 Task: Find connections with filter location Eaubonne with filter topic #Healthwith filter profile language French with filter current company ICE with filter school GLOBAL NATURE CARE GROUP SANGATHAN INSTITUTION, Jabalpur with filter industry Pharmaceutical Manufacturing with filter service category Business Analytics with filter keywords title Casino Host
Action: Mouse moved to (480, 84)
Screenshot: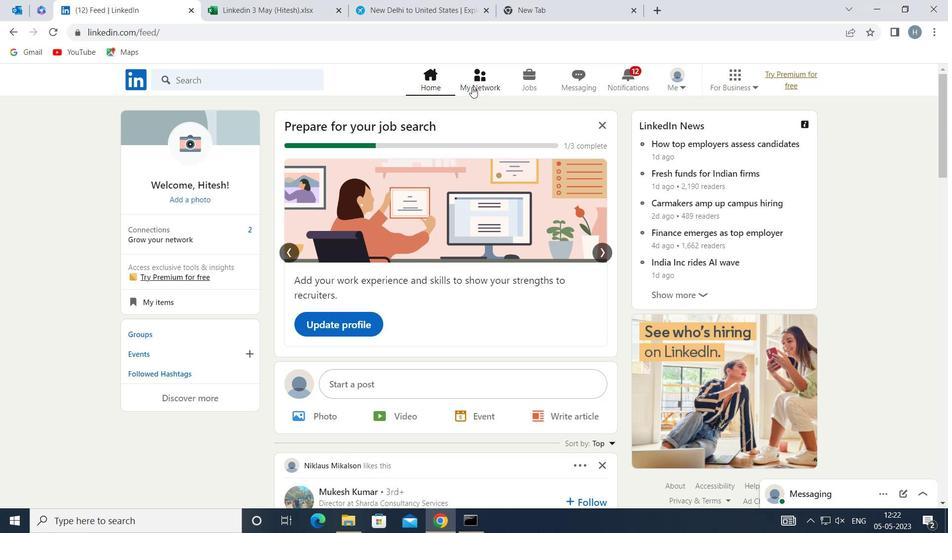 
Action: Mouse pressed left at (480, 84)
Screenshot: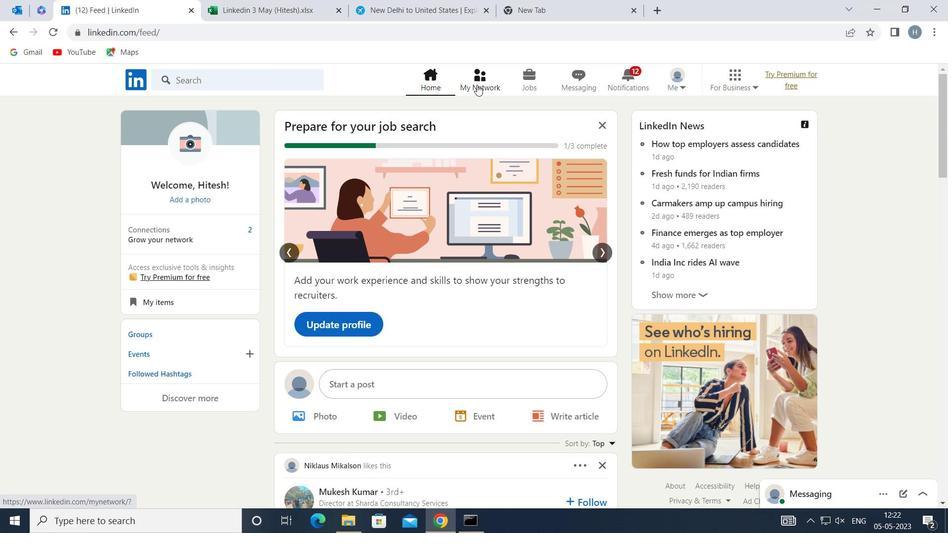 
Action: Mouse moved to (281, 149)
Screenshot: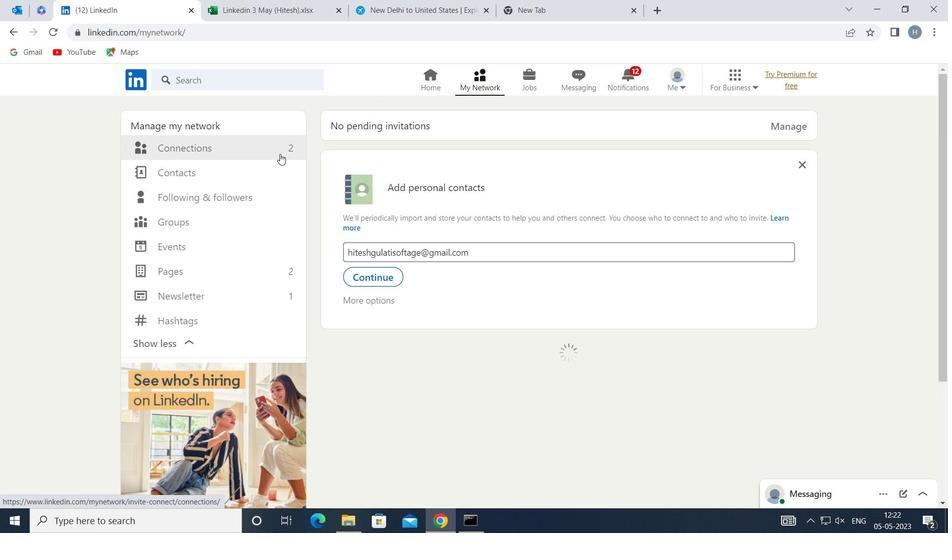 
Action: Mouse pressed left at (281, 149)
Screenshot: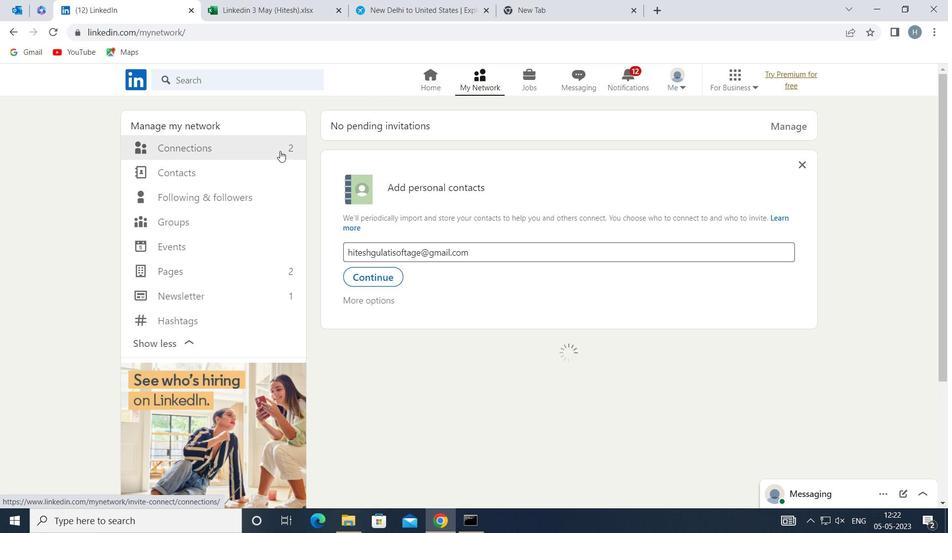 
Action: Mouse moved to (548, 148)
Screenshot: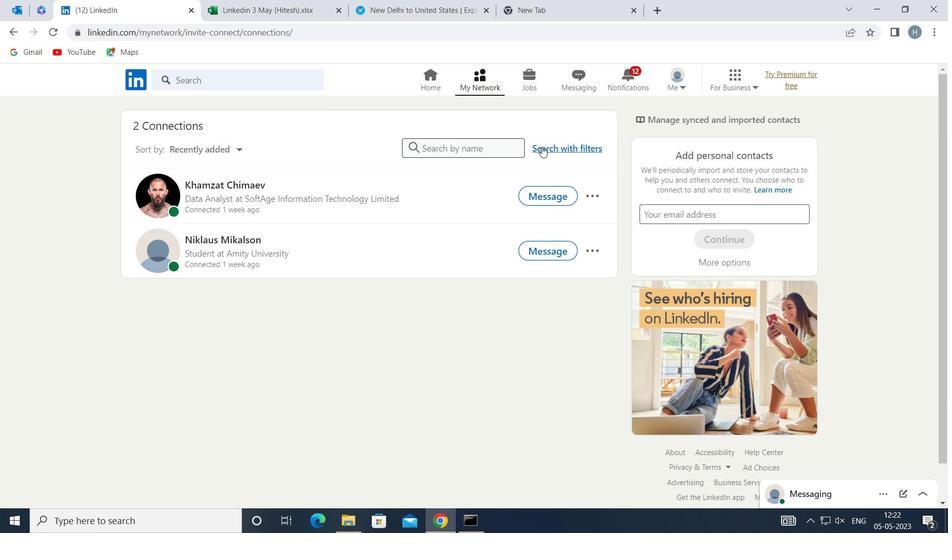 
Action: Mouse pressed left at (548, 148)
Screenshot: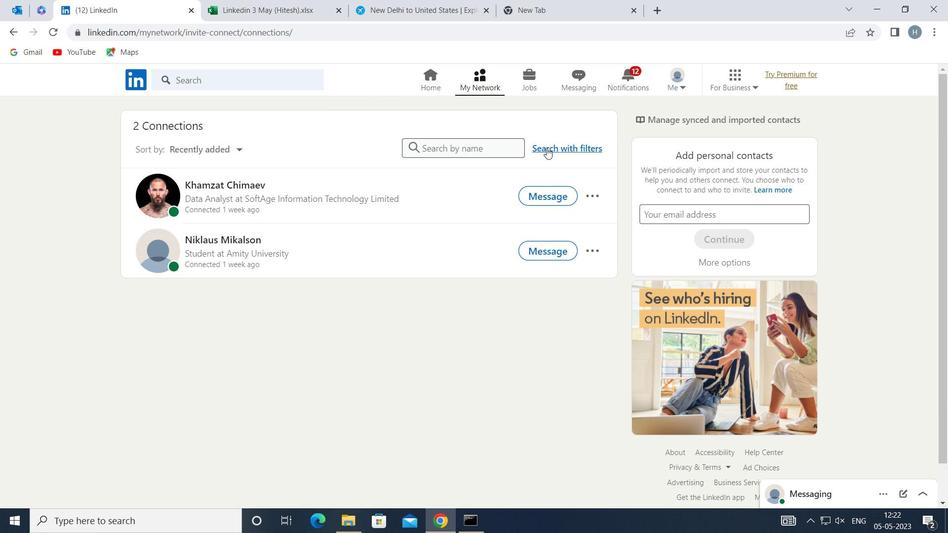 
Action: Mouse moved to (519, 112)
Screenshot: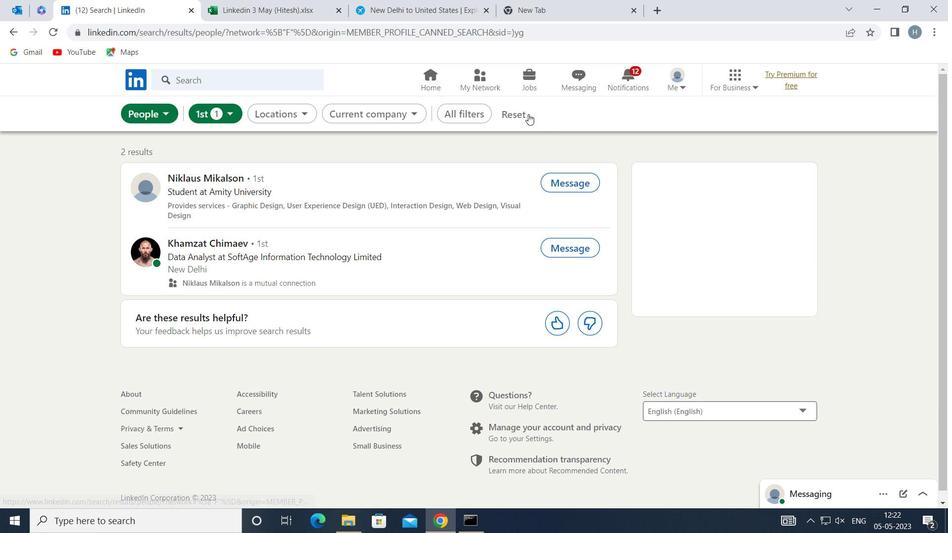 
Action: Mouse pressed left at (519, 112)
Screenshot: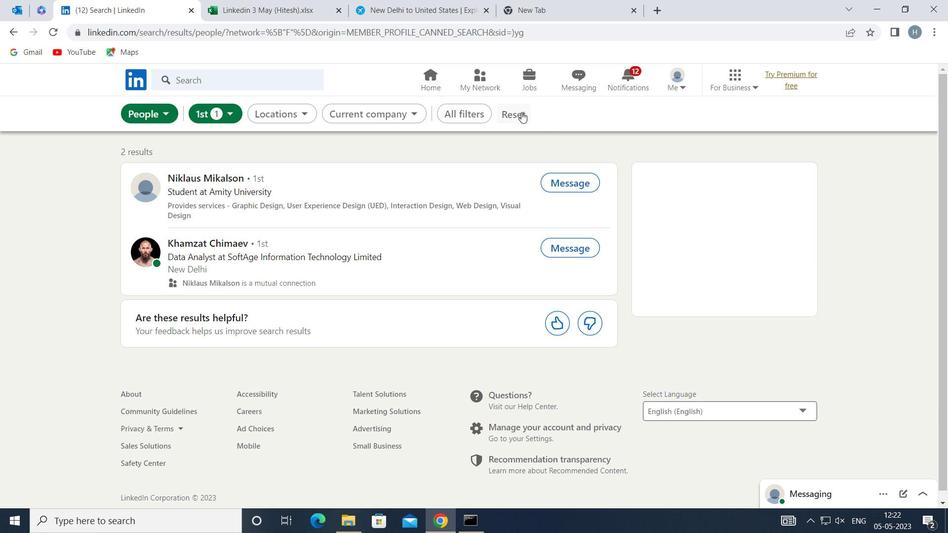 
Action: Mouse moved to (502, 115)
Screenshot: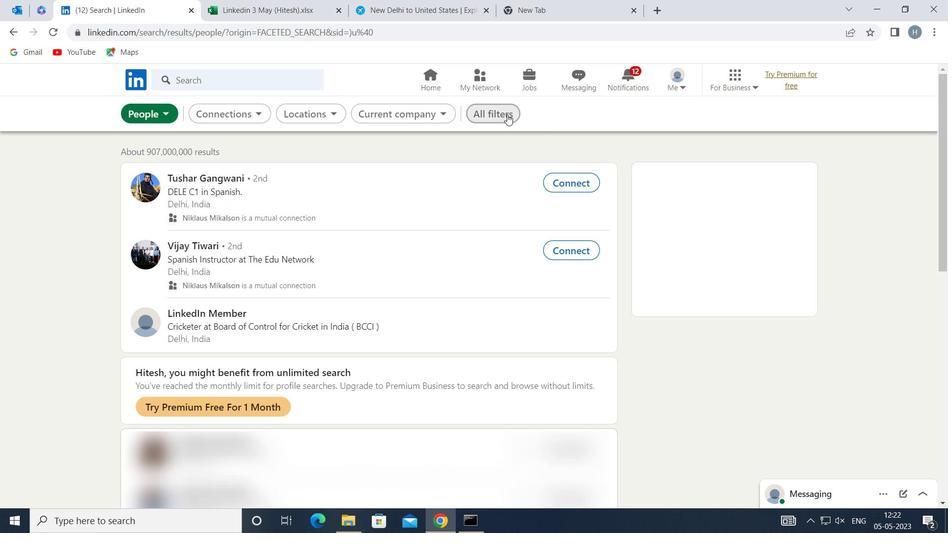 
Action: Mouse pressed left at (502, 115)
Screenshot: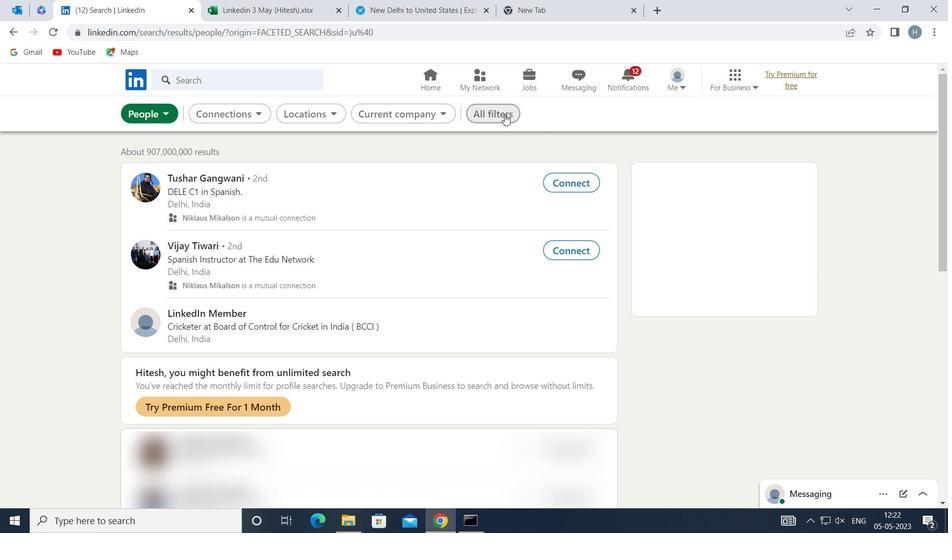 
Action: Mouse moved to (778, 239)
Screenshot: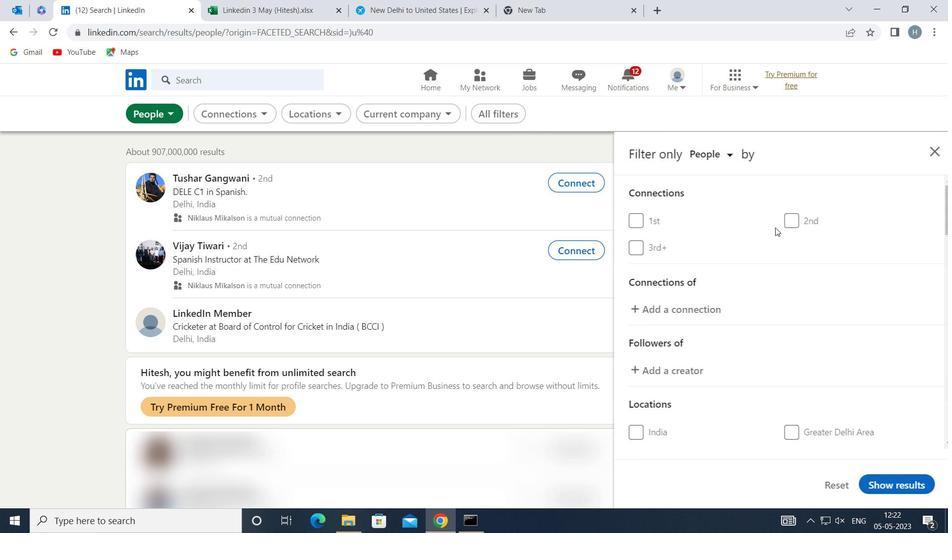 
Action: Mouse scrolled (778, 239) with delta (0, 0)
Screenshot: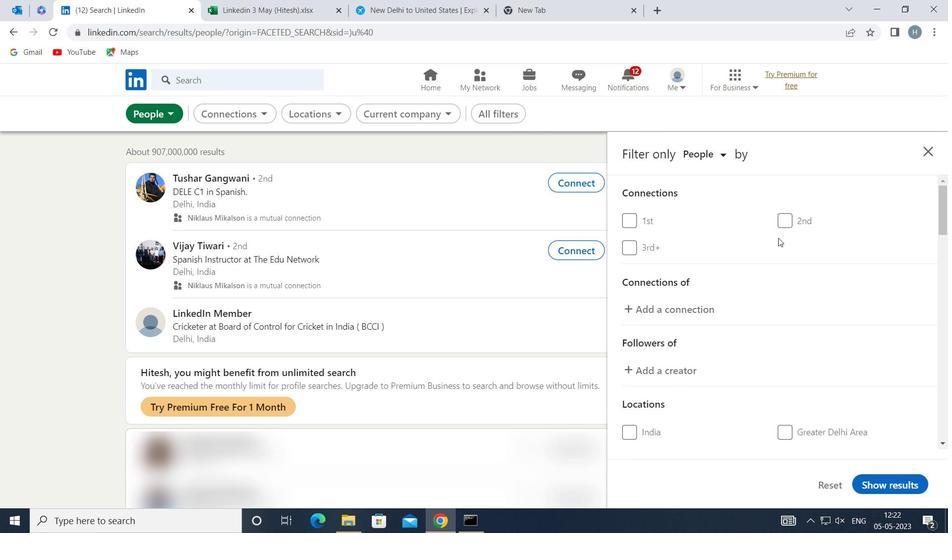 
Action: Mouse moved to (778, 240)
Screenshot: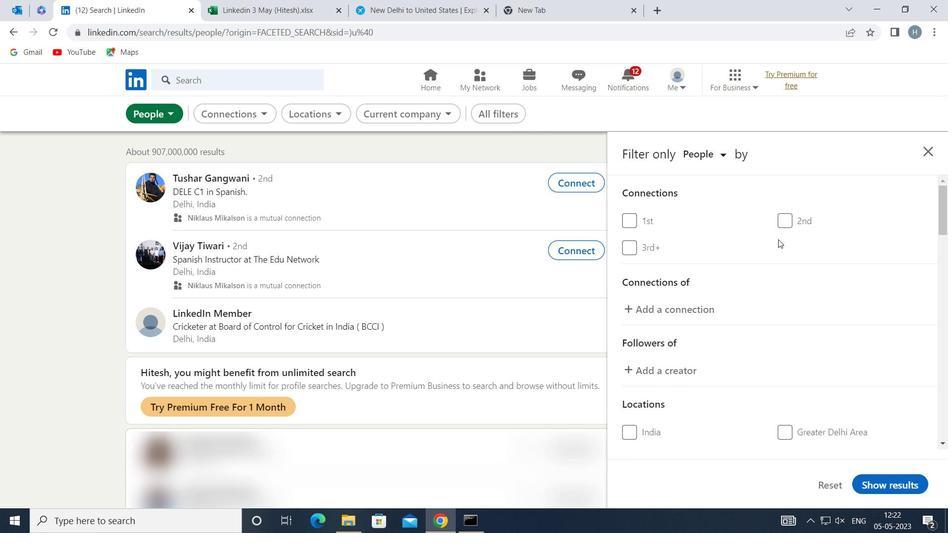 
Action: Mouse scrolled (778, 239) with delta (0, 0)
Screenshot: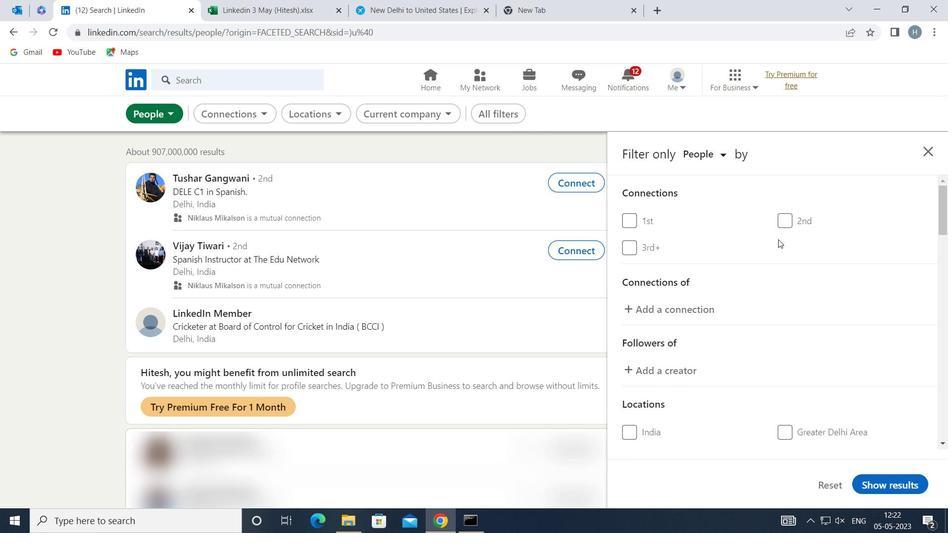 
Action: Mouse moved to (778, 244)
Screenshot: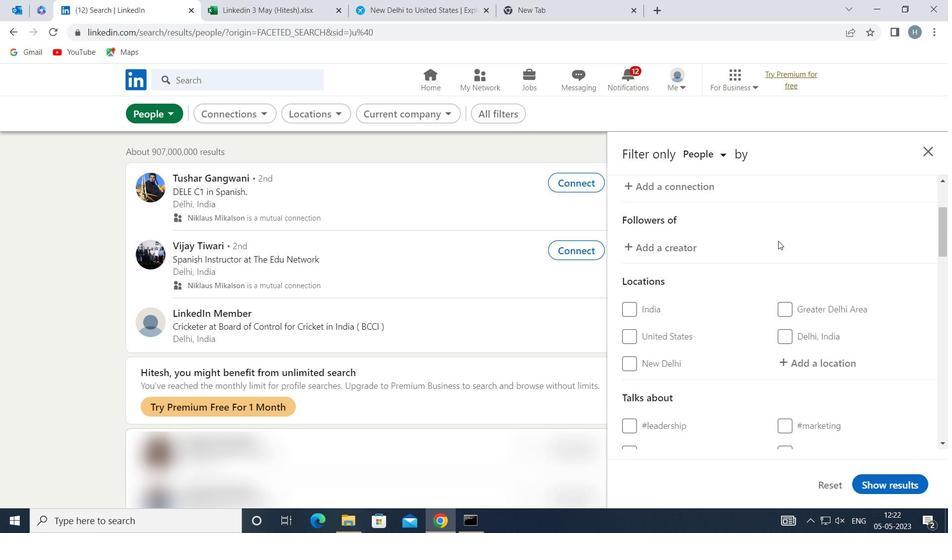 
Action: Mouse scrolled (778, 244) with delta (0, 0)
Screenshot: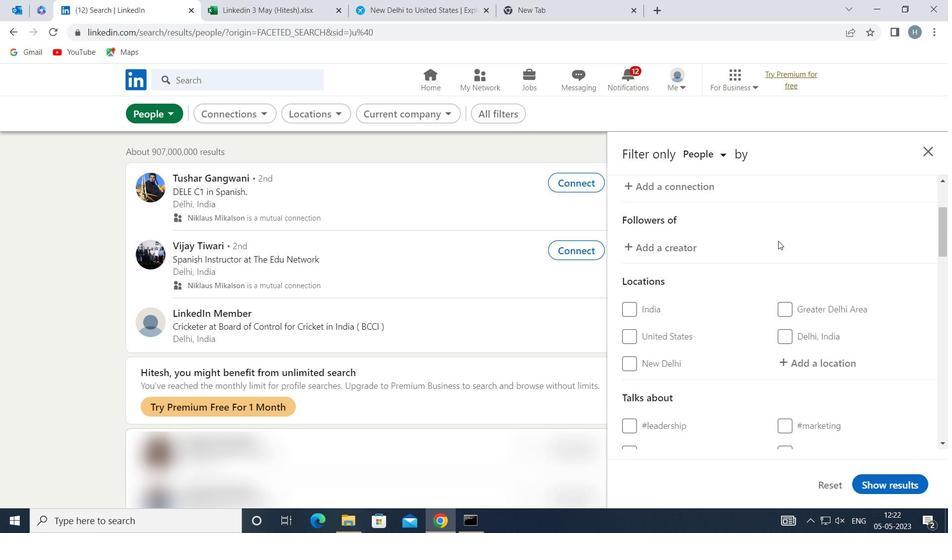 
Action: Mouse moved to (817, 294)
Screenshot: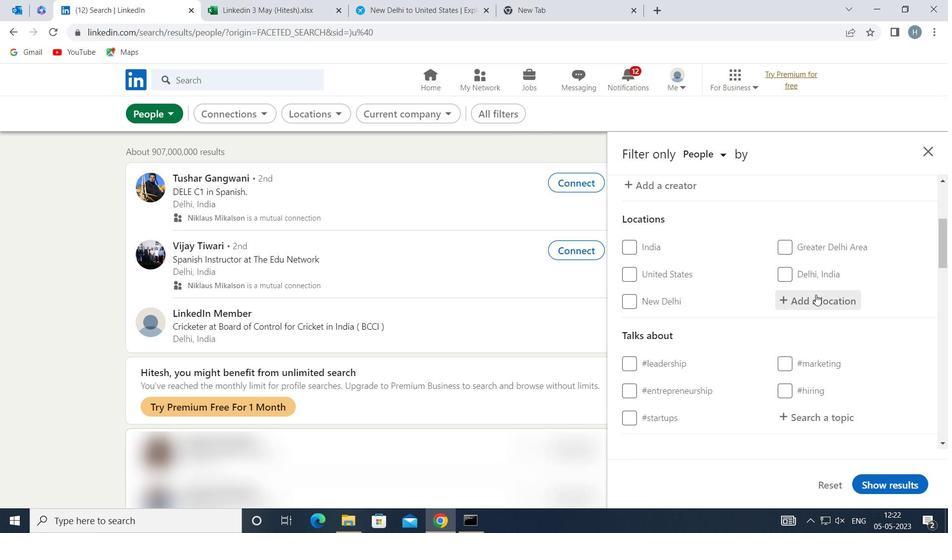 
Action: Mouse pressed left at (817, 294)
Screenshot: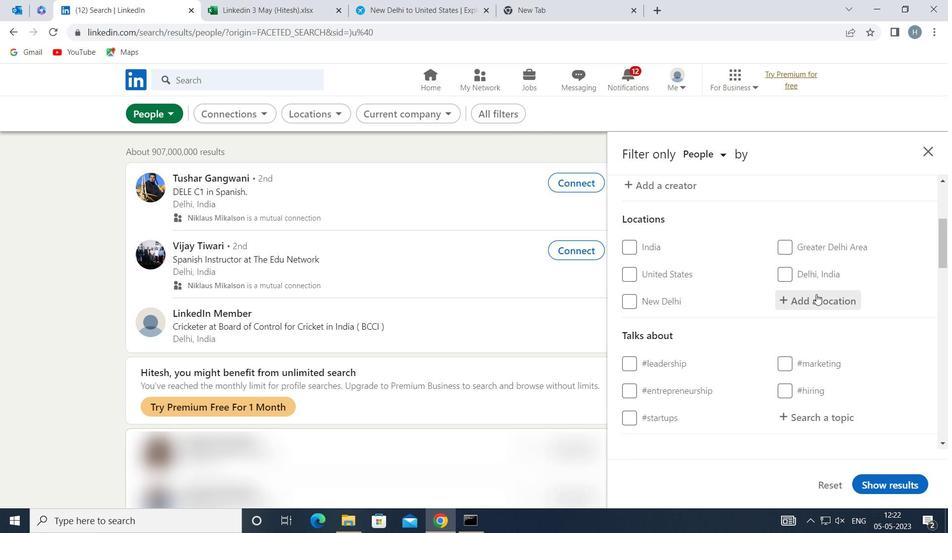 
Action: Key pressed <Key.shift>EAUBONNE
Screenshot: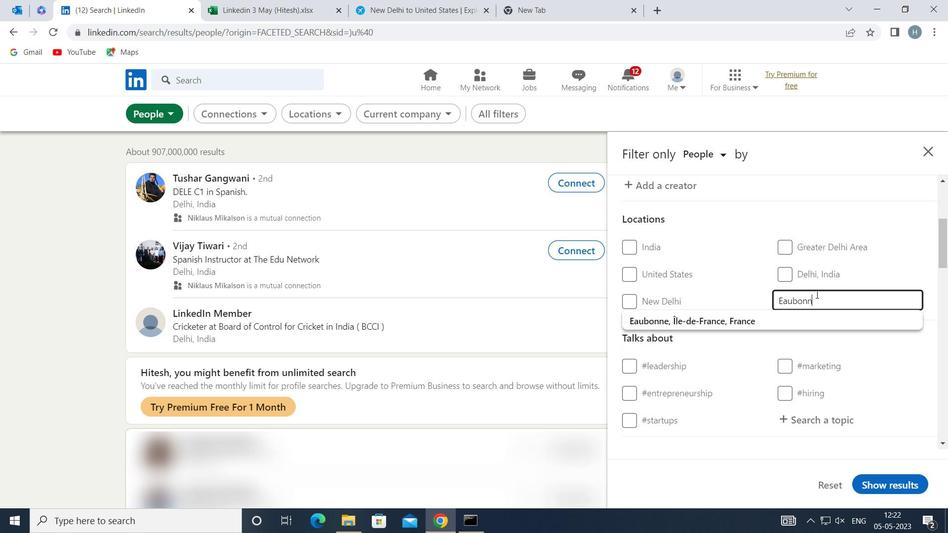 
Action: Mouse moved to (814, 312)
Screenshot: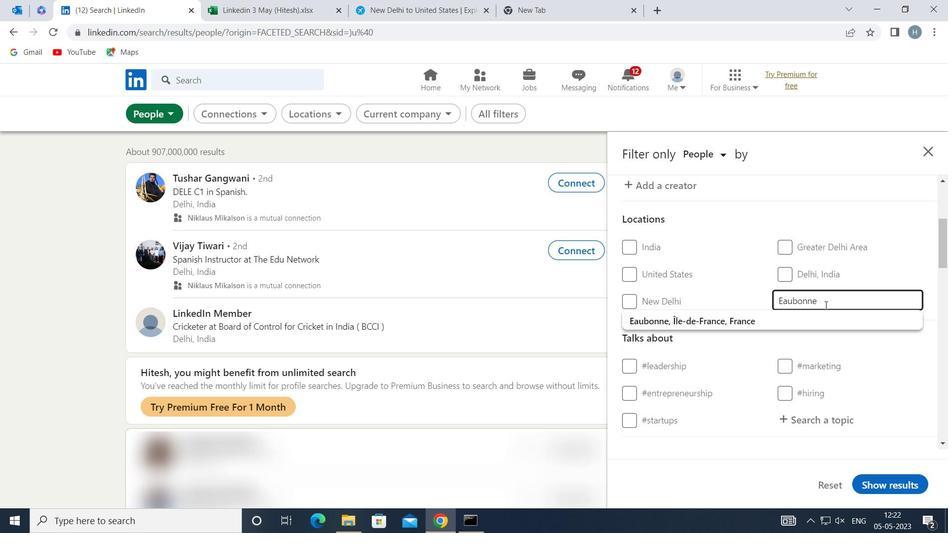
Action: Mouse pressed left at (814, 312)
Screenshot: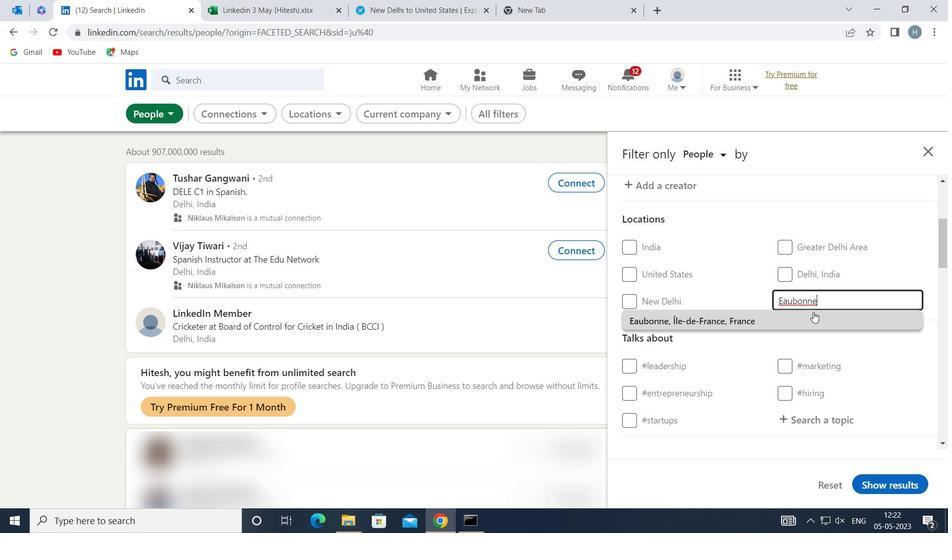 
Action: Mouse moved to (803, 307)
Screenshot: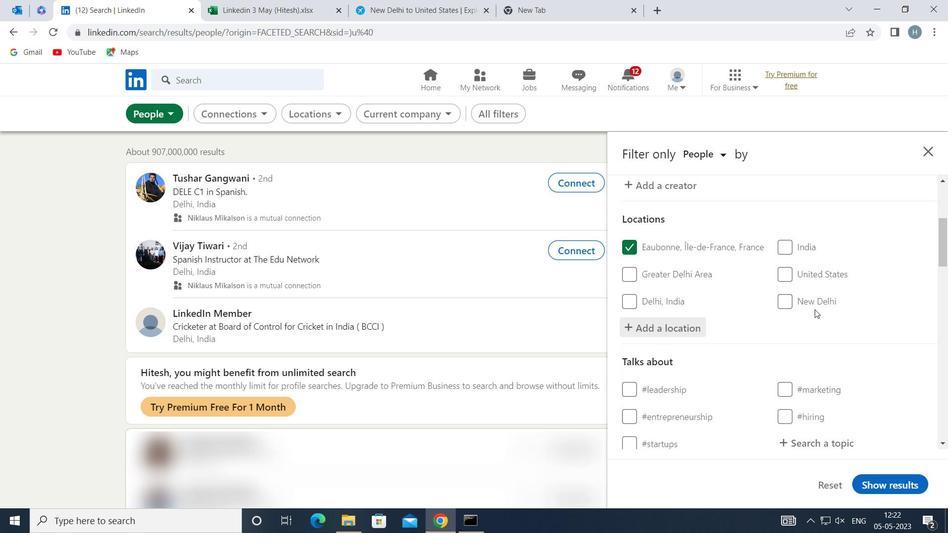 
Action: Mouse scrolled (803, 307) with delta (0, 0)
Screenshot: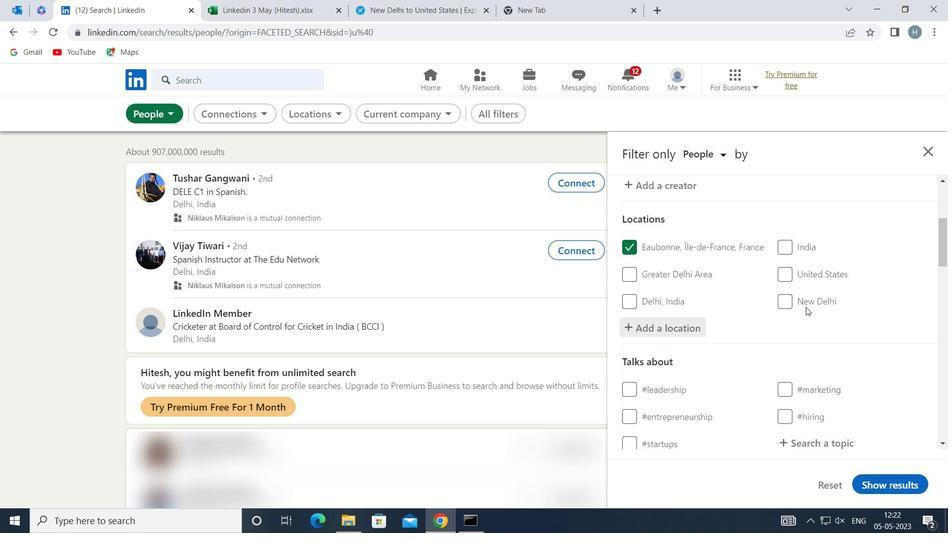 
Action: Mouse moved to (803, 308)
Screenshot: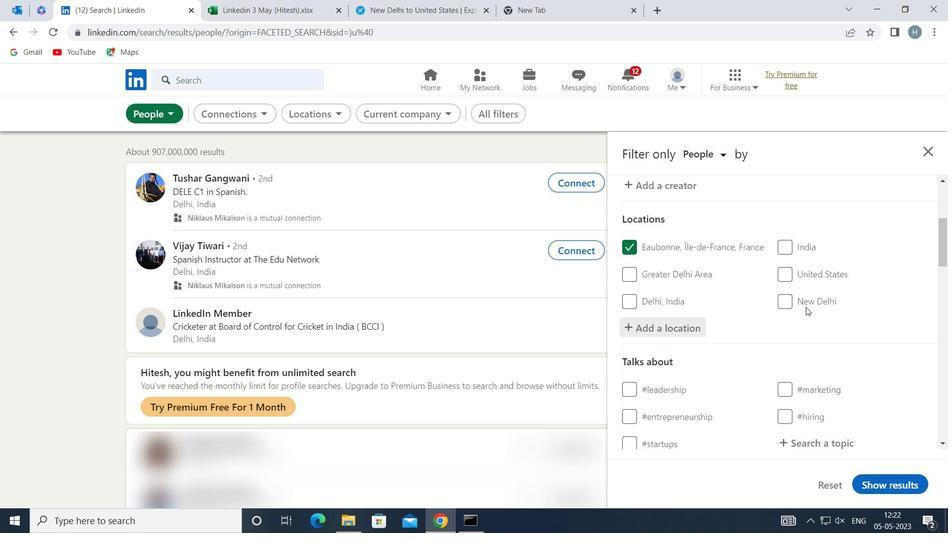 
Action: Mouse scrolled (803, 307) with delta (0, 0)
Screenshot: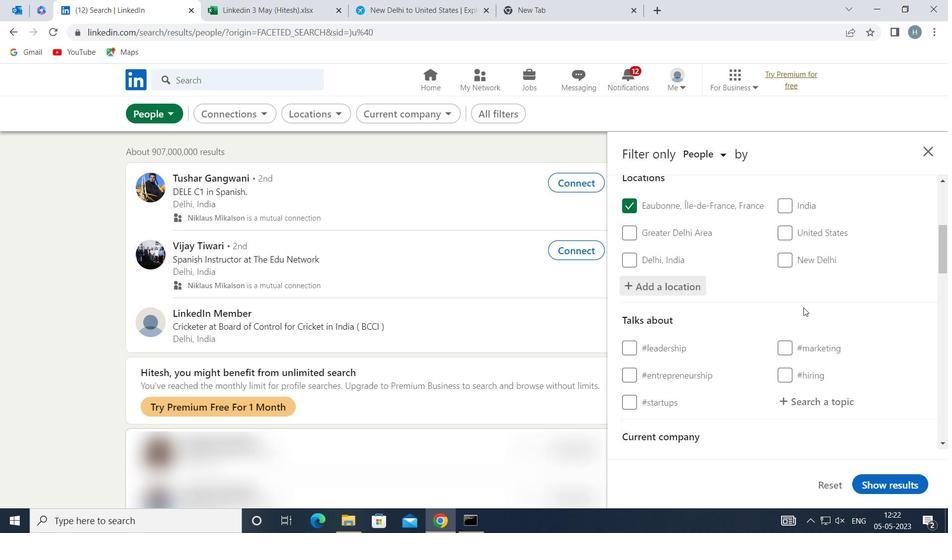 
Action: Mouse moved to (812, 320)
Screenshot: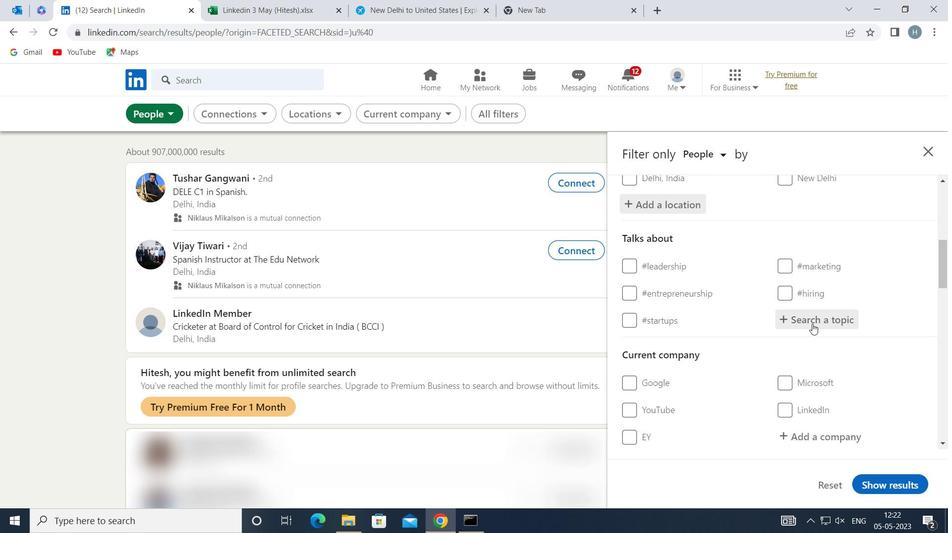 
Action: Mouse pressed left at (812, 320)
Screenshot: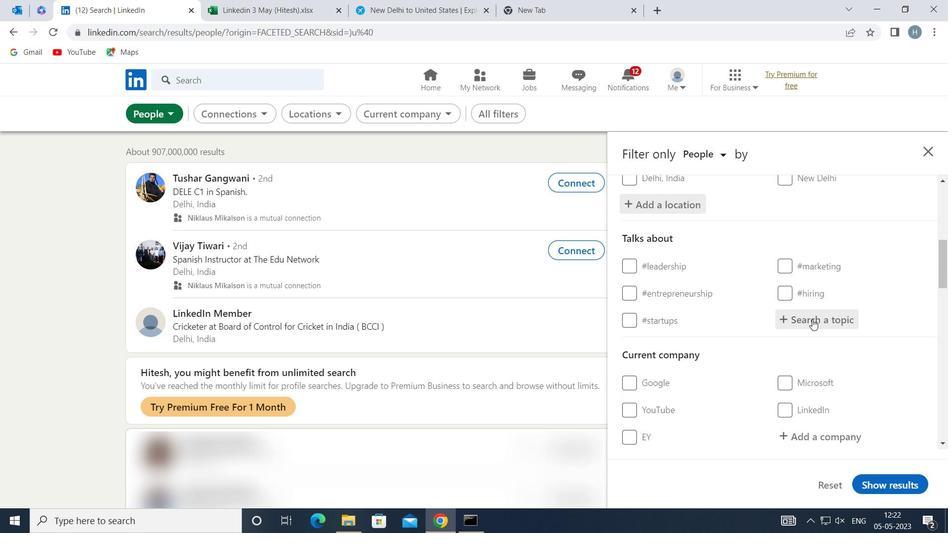 
Action: Mouse moved to (811, 317)
Screenshot: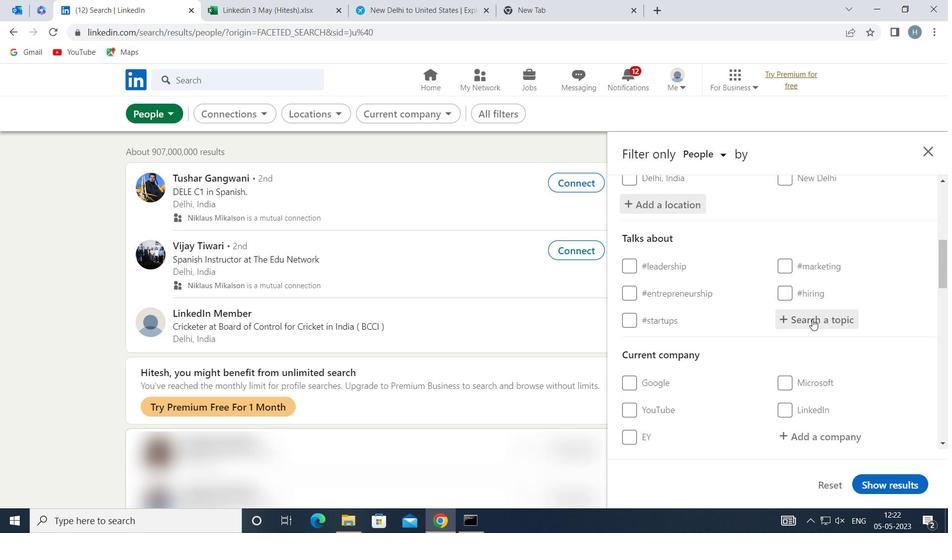
Action: Key pressed <Key.shift>HEALTH
Screenshot: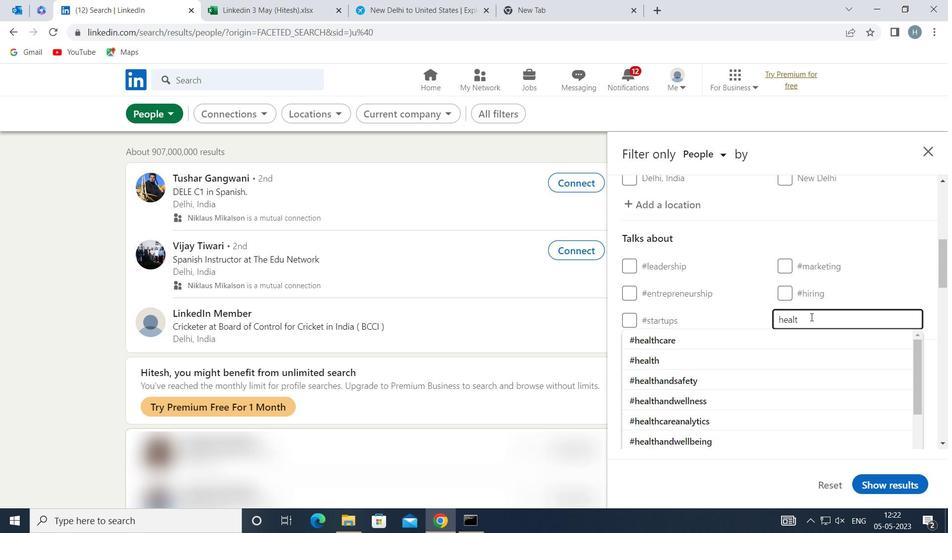 
Action: Mouse moved to (770, 355)
Screenshot: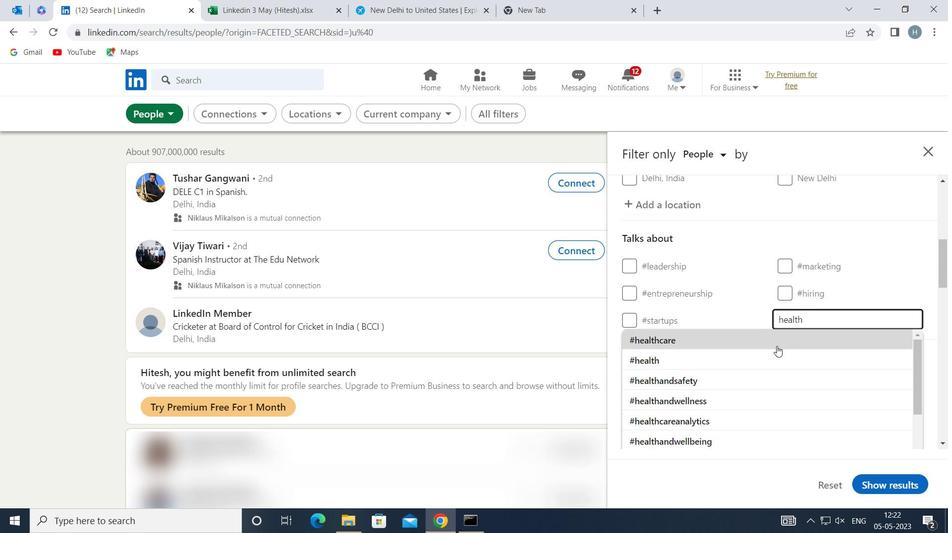 
Action: Mouse pressed left at (770, 355)
Screenshot: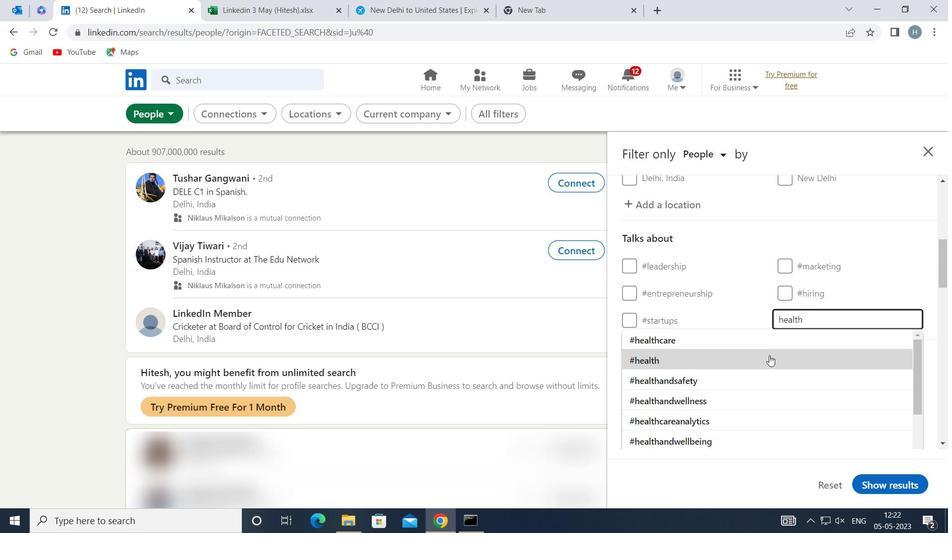 
Action: Mouse moved to (755, 311)
Screenshot: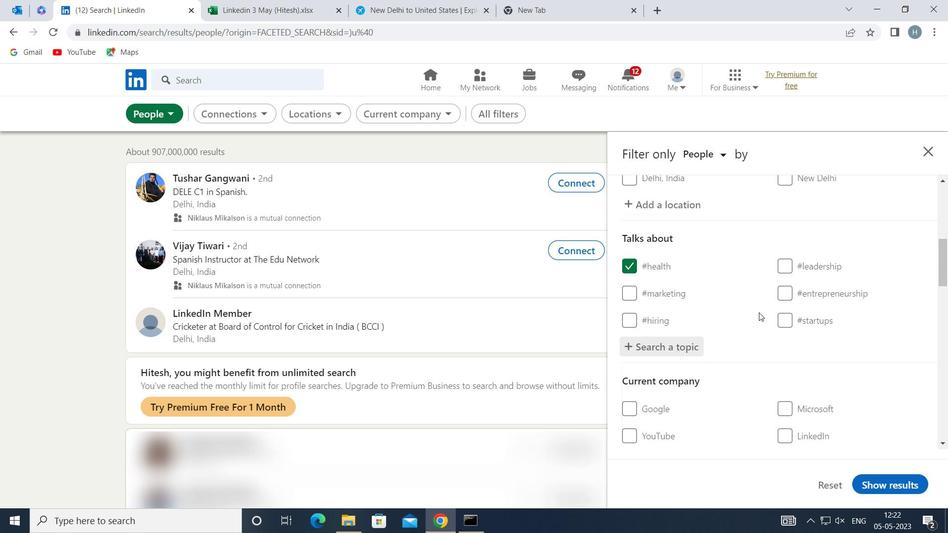 
Action: Mouse scrolled (755, 311) with delta (0, 0)
Screenshot: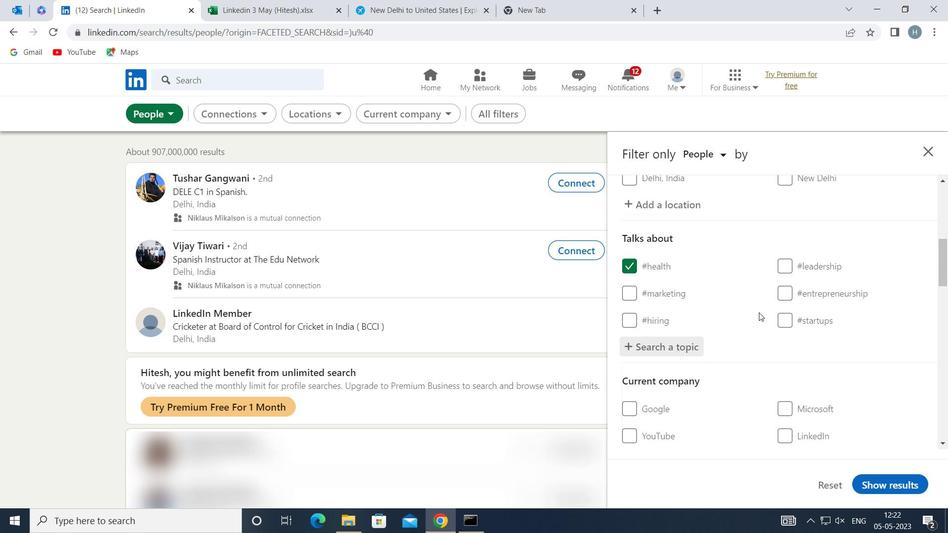 
Action: Mouse moved to (747, 306)
Screenshot: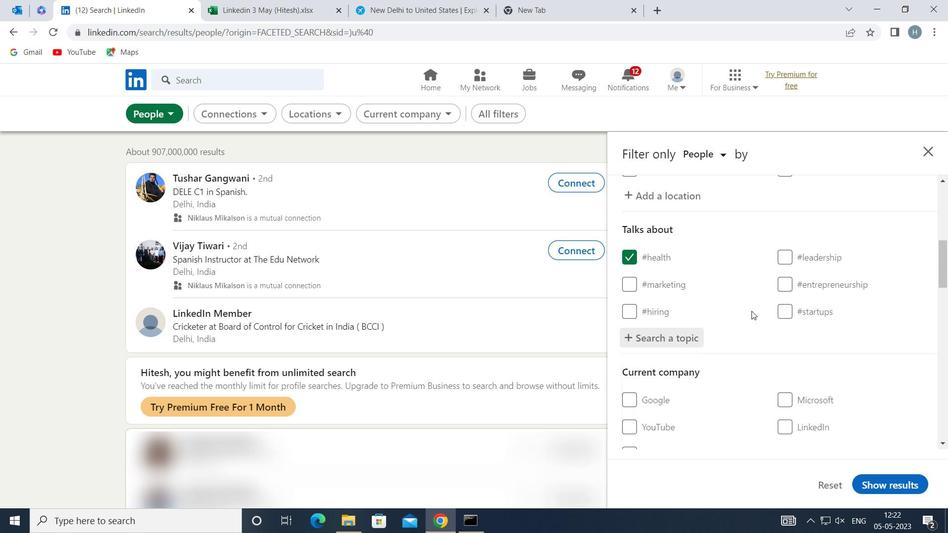 
Action: Mouse scrolled (747, 305) with delta (0, 0)
Screenshot: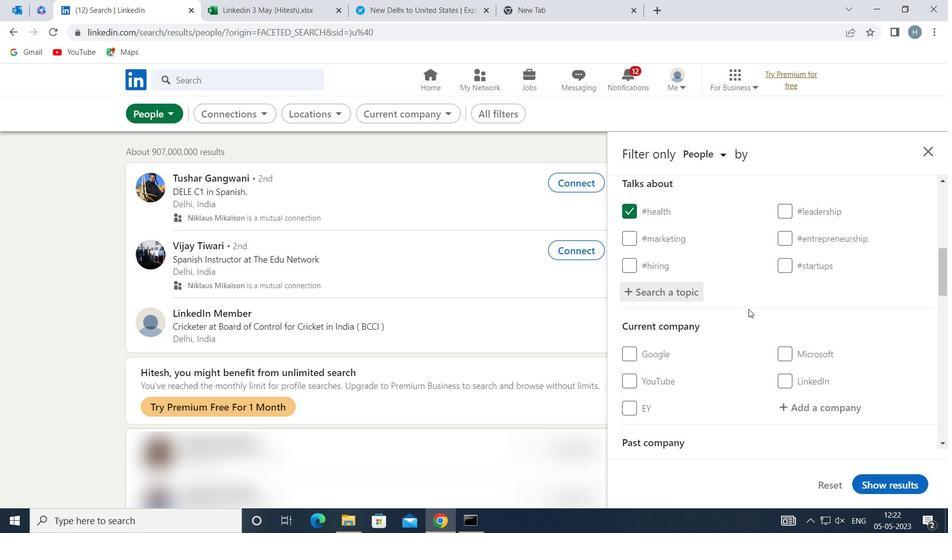 
Action: Mouse moved to (747, 304)
Screenshot: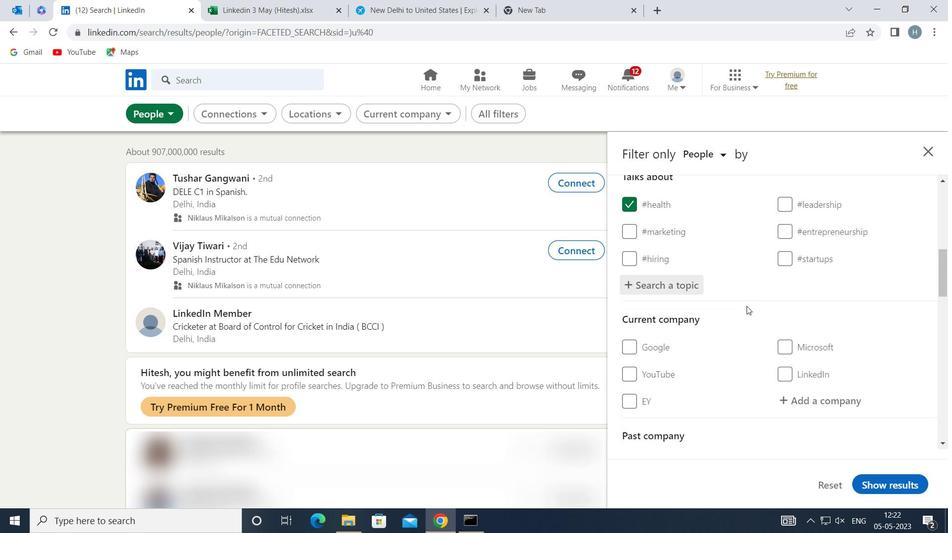 
Action: Mouse scrolled (747, 304) with delta (0, 0)
Screenshot: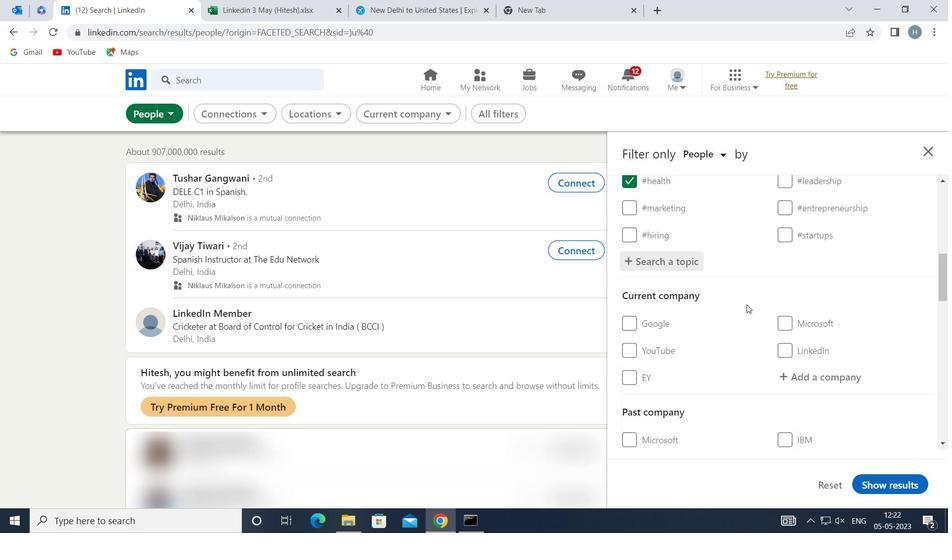 
Action: Mouse scrolled (747, 304) with delta (0, 0)
Screenshot: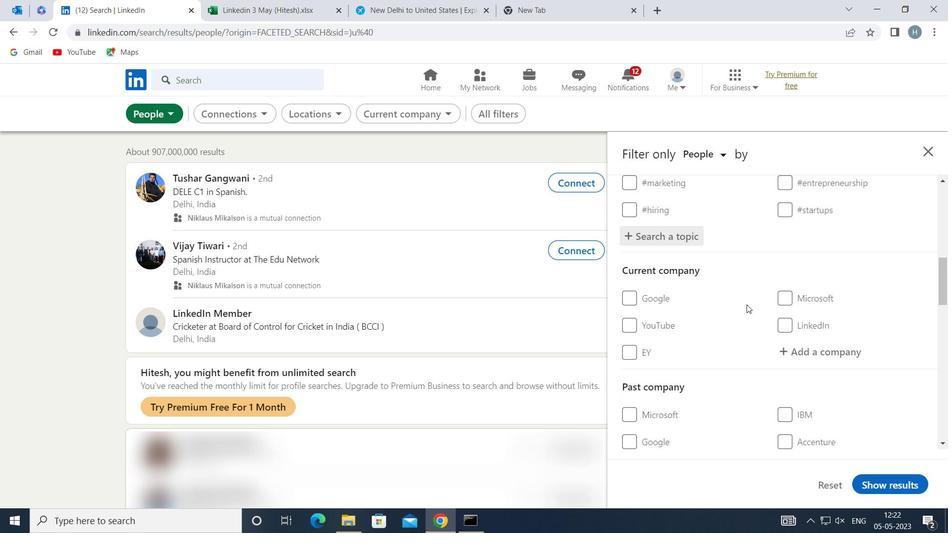 
Action: Mouse scrolled (747, 304) with delta (0, 0)
Screenshot: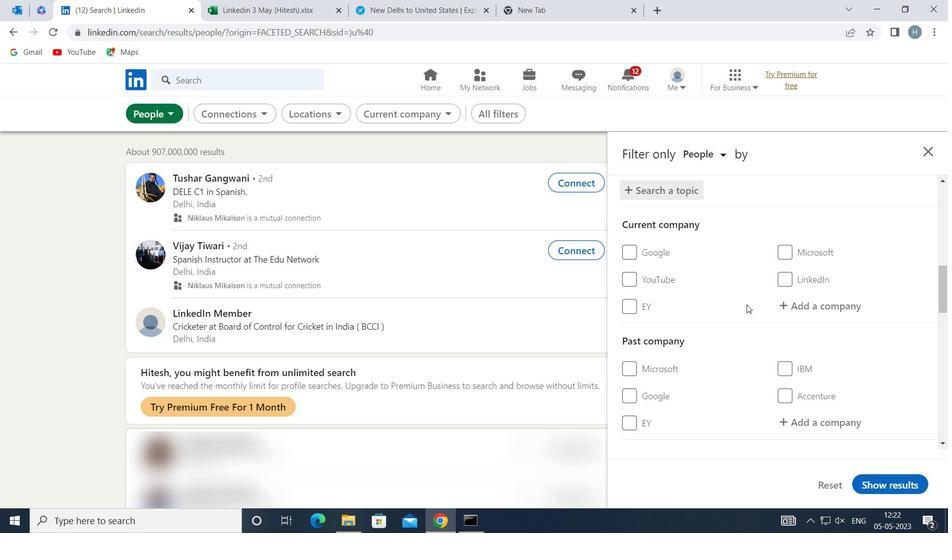 
Action: Mouse scrolled (747, 304) with delta (0, 0)
Screenshot: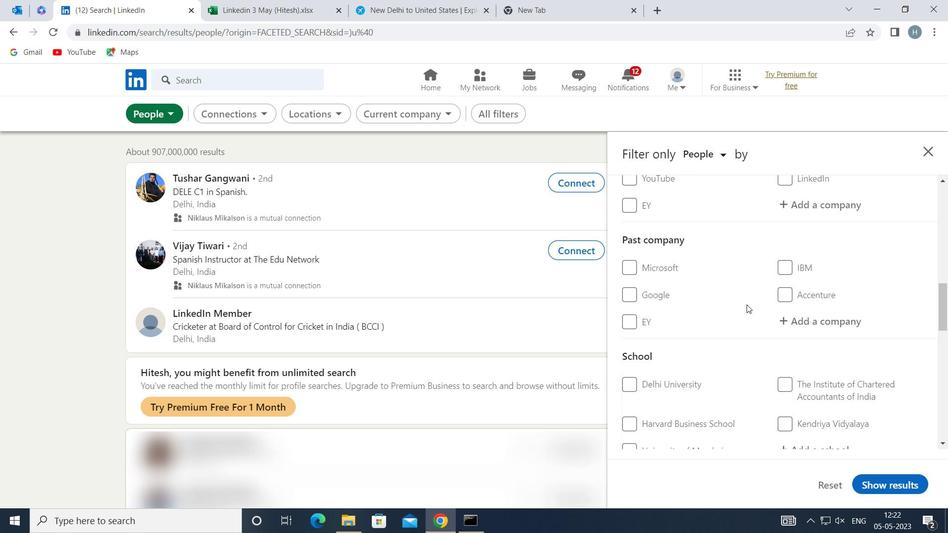 
Action: Mouse scrolled (747, 304) with delta (0, 0)
Screenshot: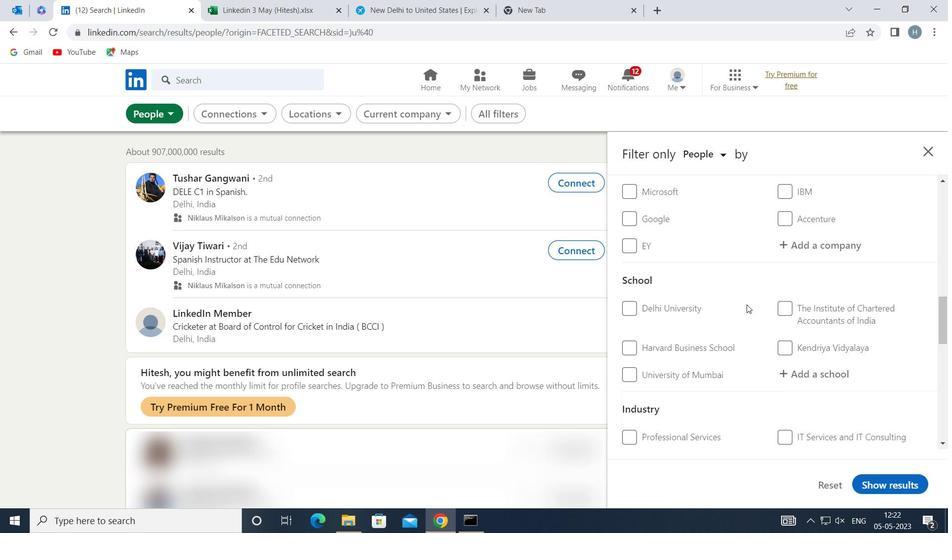 
Action: Mouse scrolled (747, 304) with delta (0, 0)
Screenshot: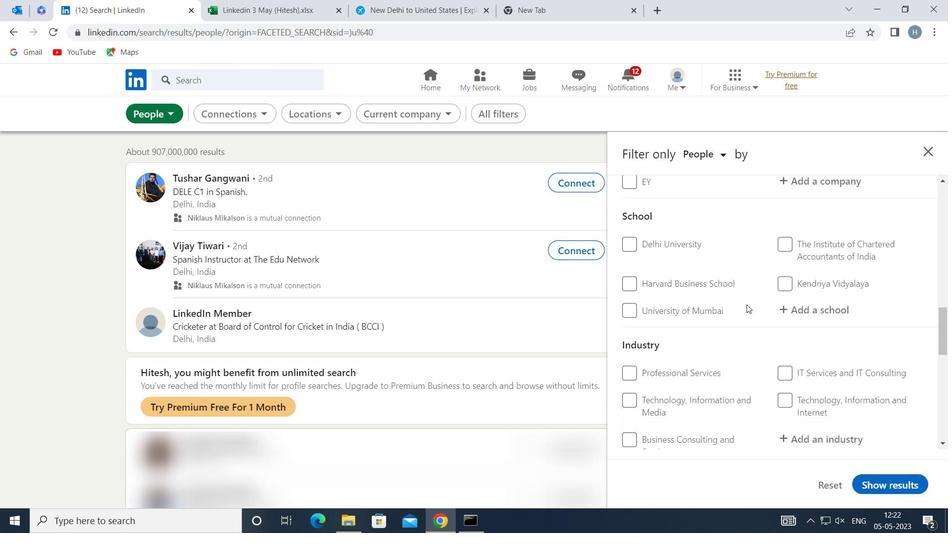 
Action: Mouse moved to (758, 306)
Screenshot: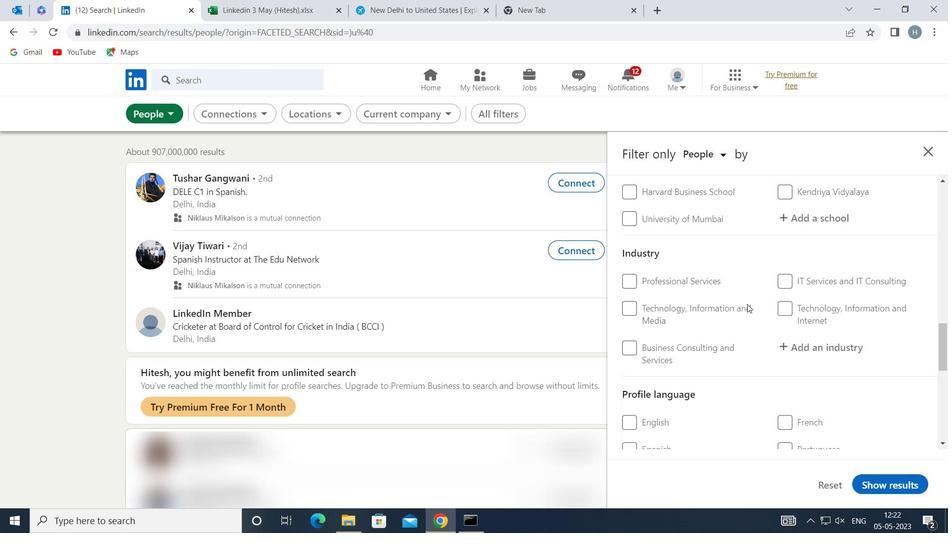 
Action: Mouse scrolled (758, 305) with delta (0, 0)
Screenshot: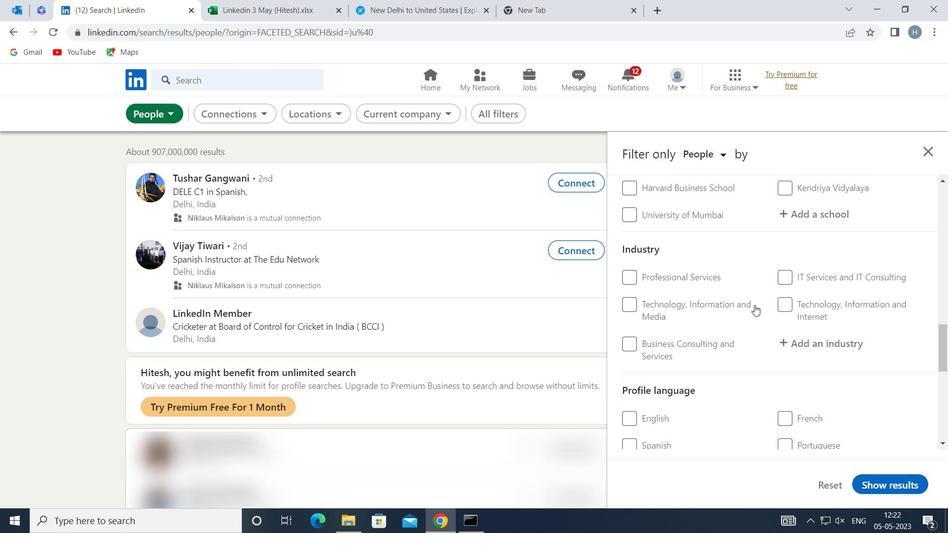 
Action: Mouse moved to (788, 361)
Screenshot: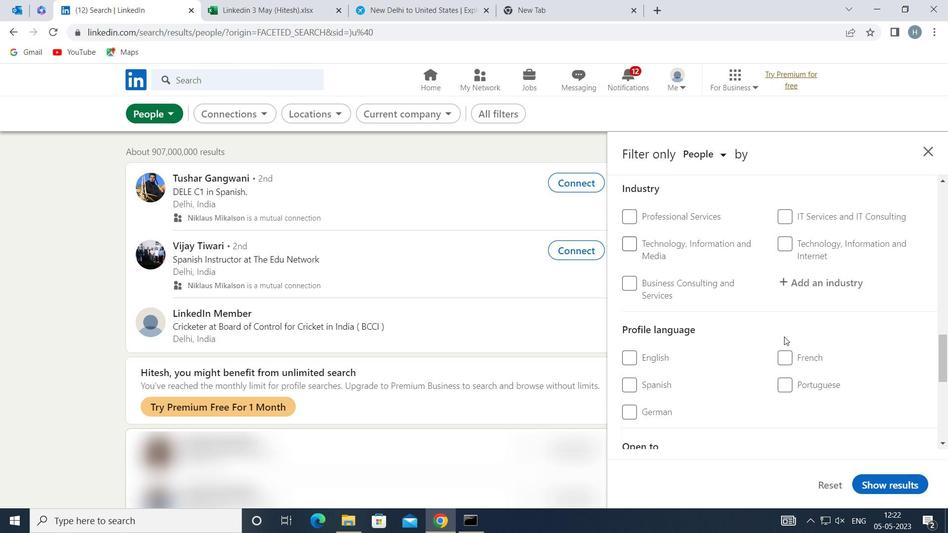 
Action: Mouse pressed left at (788, 361)
Screenshot: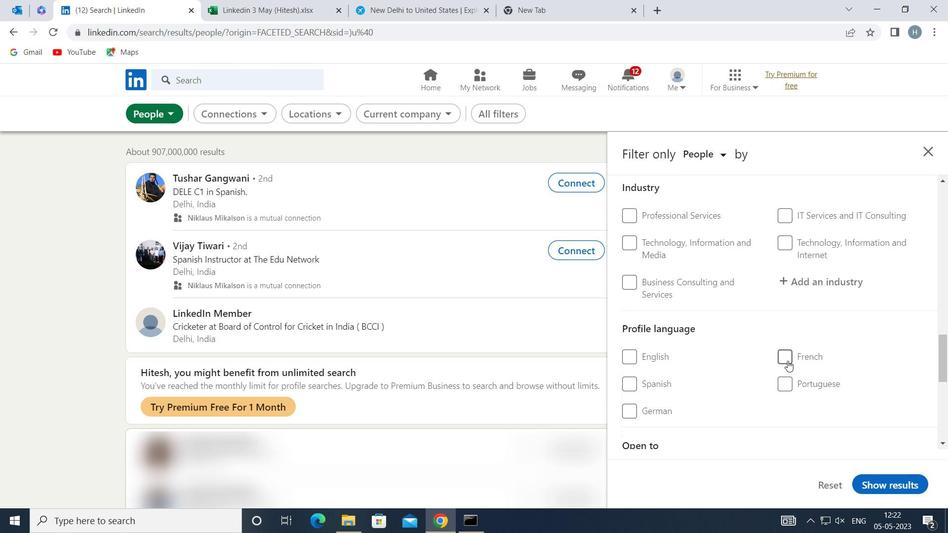 
Action: Mouse moved to (740, 351)
Screenshot: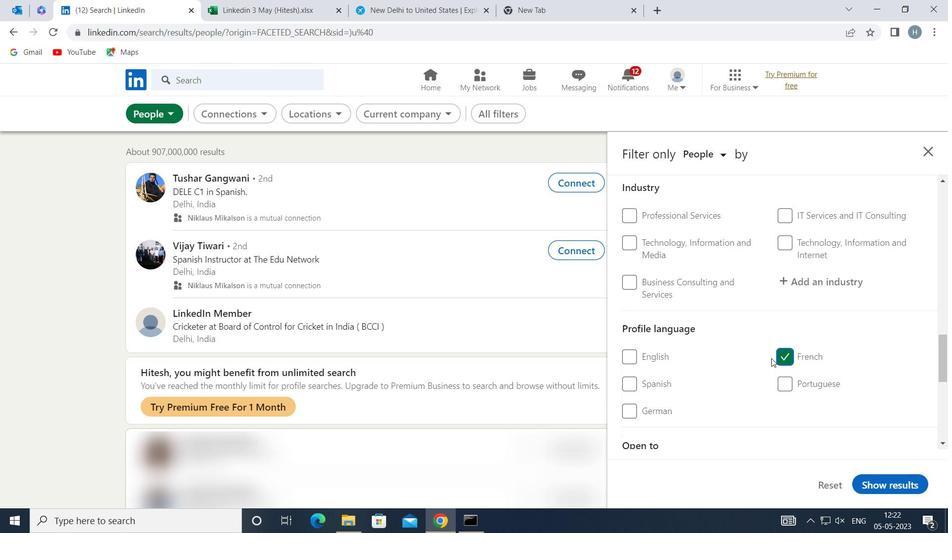 
Action: Mouse scrolled (740, 352) with delta (0, 0)
Screenshot: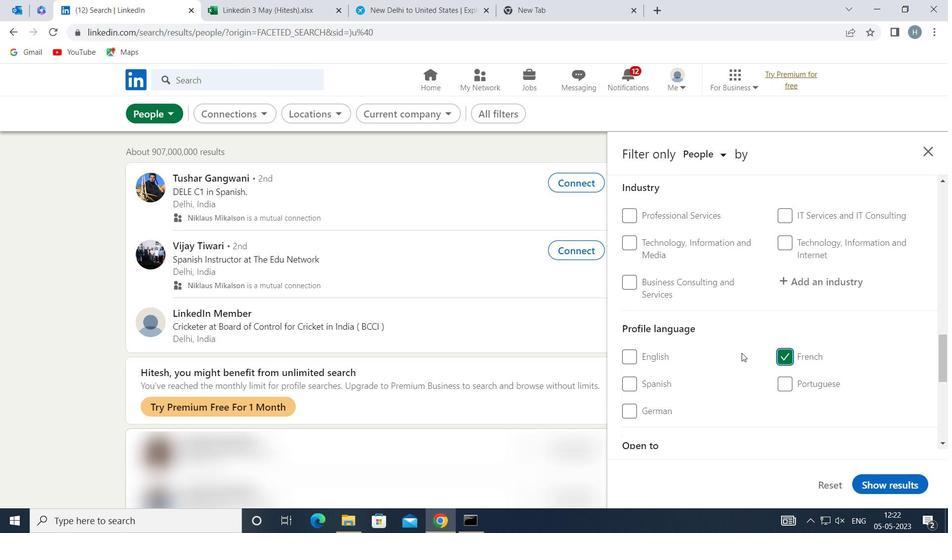 
Action: Mouse moved to (740, 348)
Screenshot: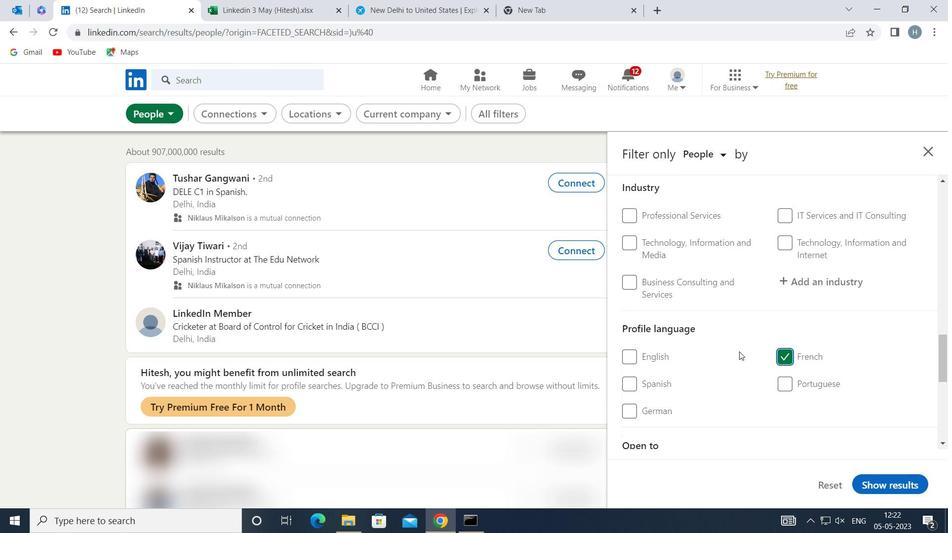 
Action: Mouse scrolled (740, 348) with delta (0, 0)
Screenshot: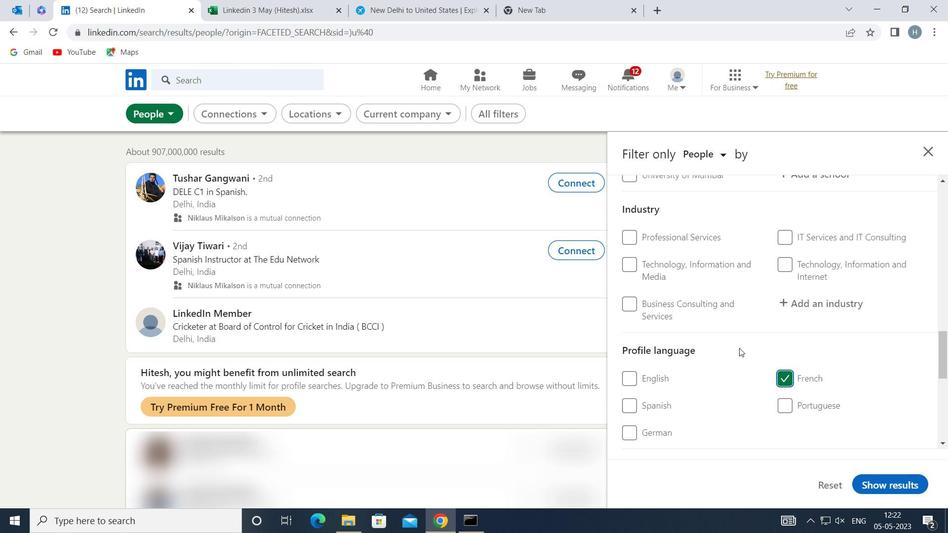 
Action: Mouse scrolled (740, 348) with delta (0, 0)
Screenshot: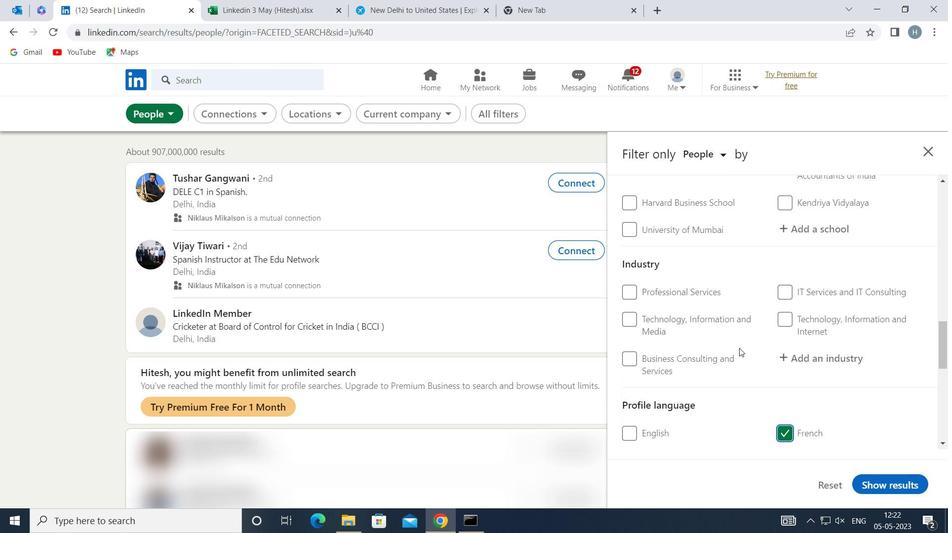 
Action: Mouse scrolled (740, 348) with delta (0, 0)
Screenshot: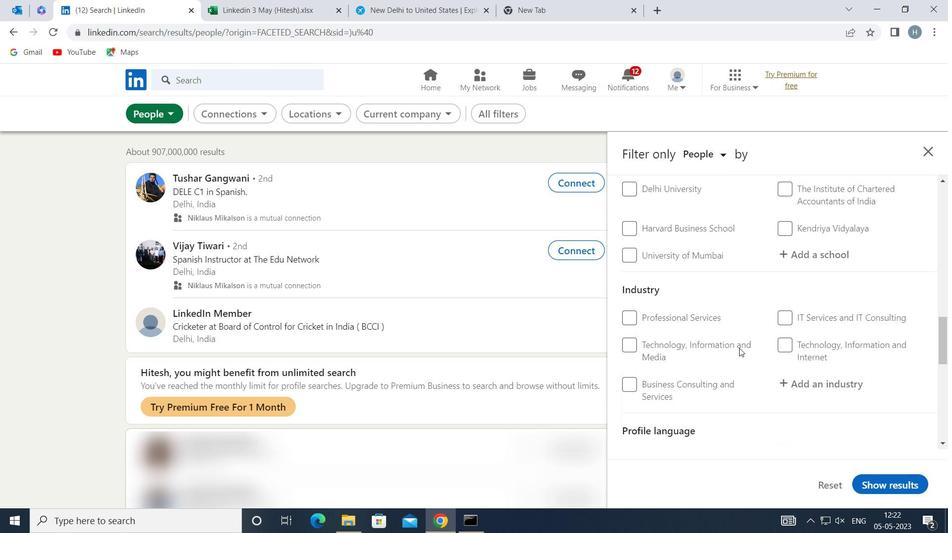 
Action: Mouse scrolled (740, 348) with delta (0, 0)
Screenshot: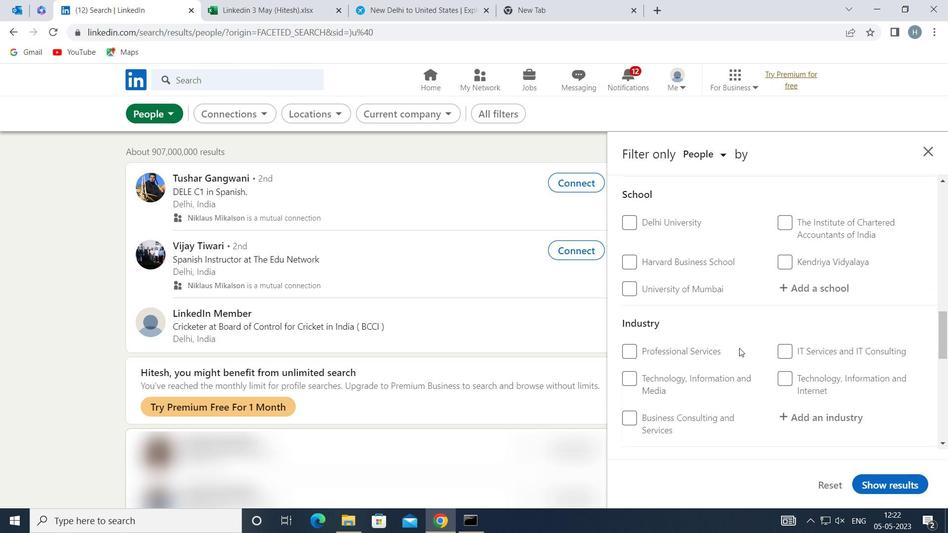 
Action: Mouse scrolled (740, 348) with delta (0, 0)
Screenshot: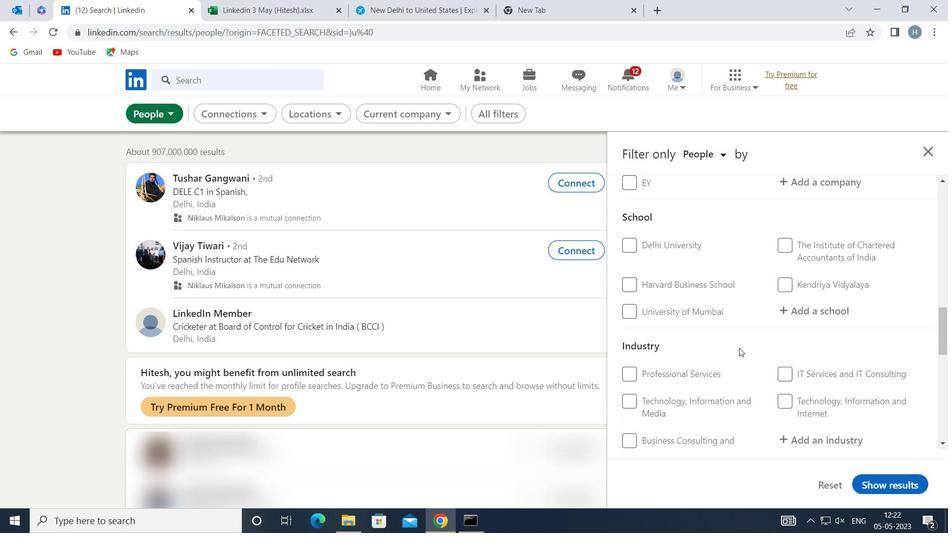 
Action: Mouse scrolled (740, 348) with delta (0, 0)
Screenshot: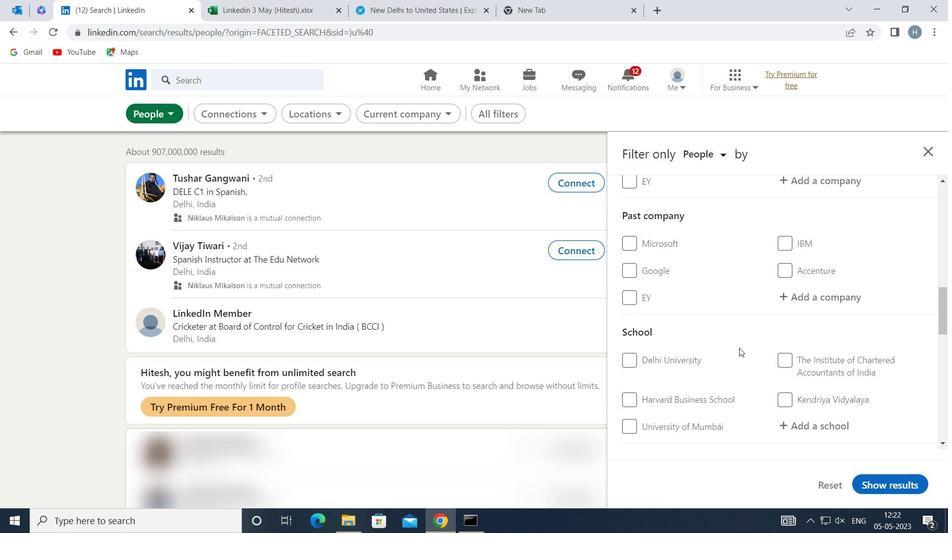 
Action: Mouse scrolled (740, 348) with delta (0, 0)
Screenshot: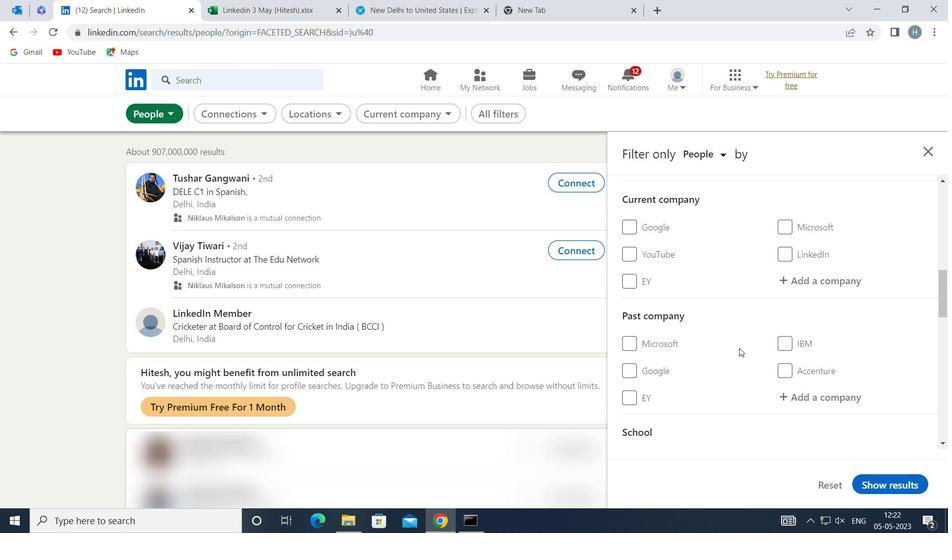 
Action: Mouse moved to (806, 392)
Screenshot: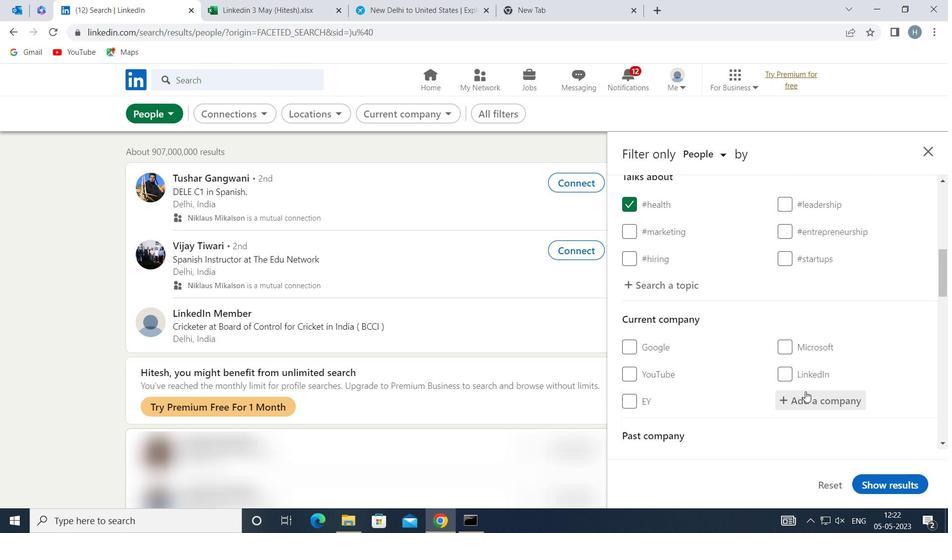 
Action: Mouse pressed left at (806, 392)
Screenshot: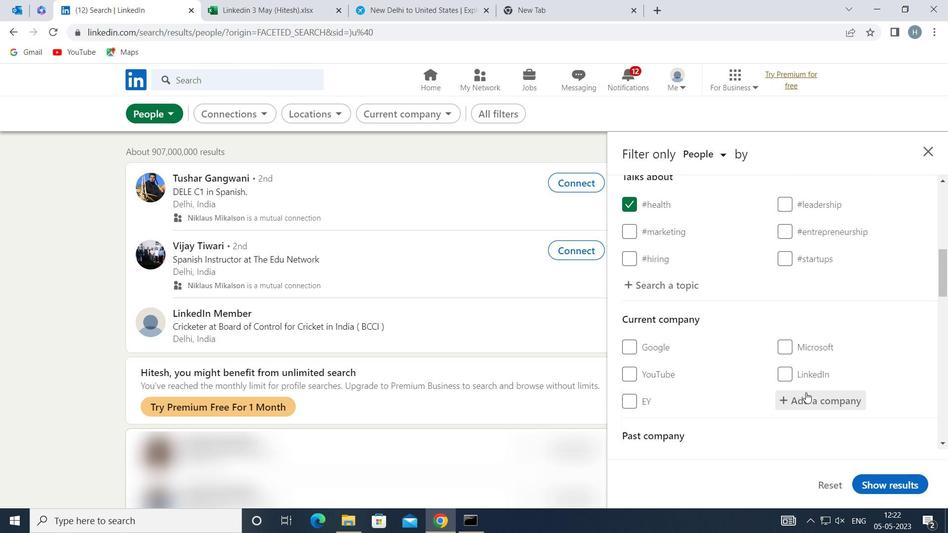 
Action: Mouse moved to (801, 390)
Screenshot: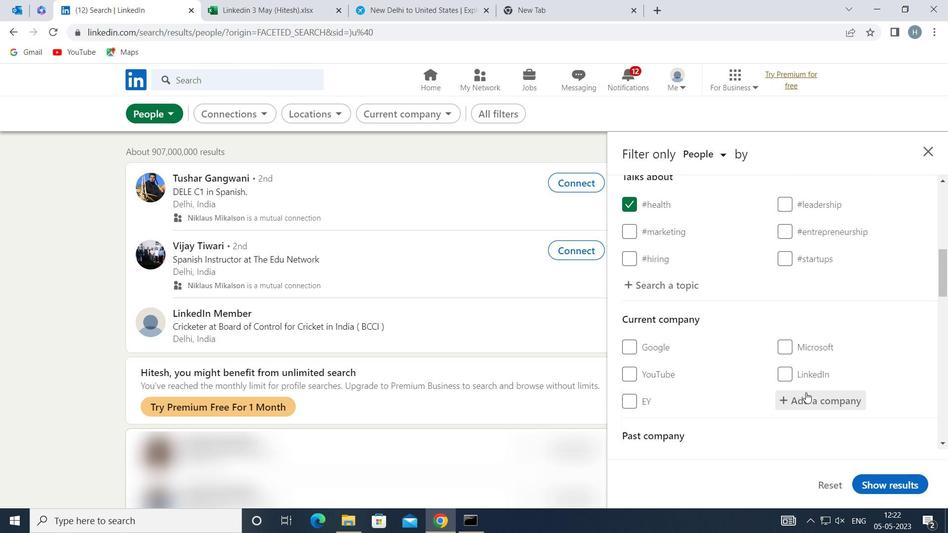 
Action: Key pressed <Key.shift>ICE
Screenshot: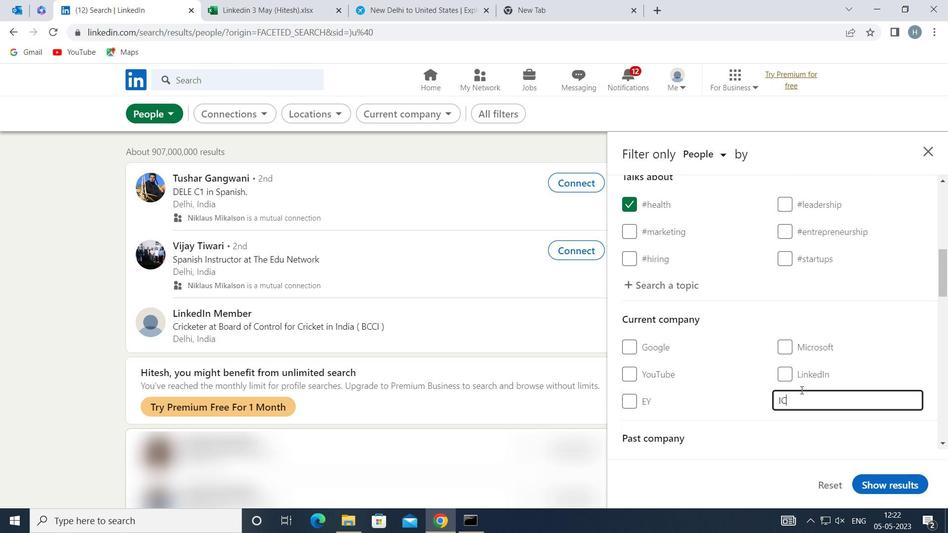 
Action: Mouse moved to (769, 421)
Screenshot: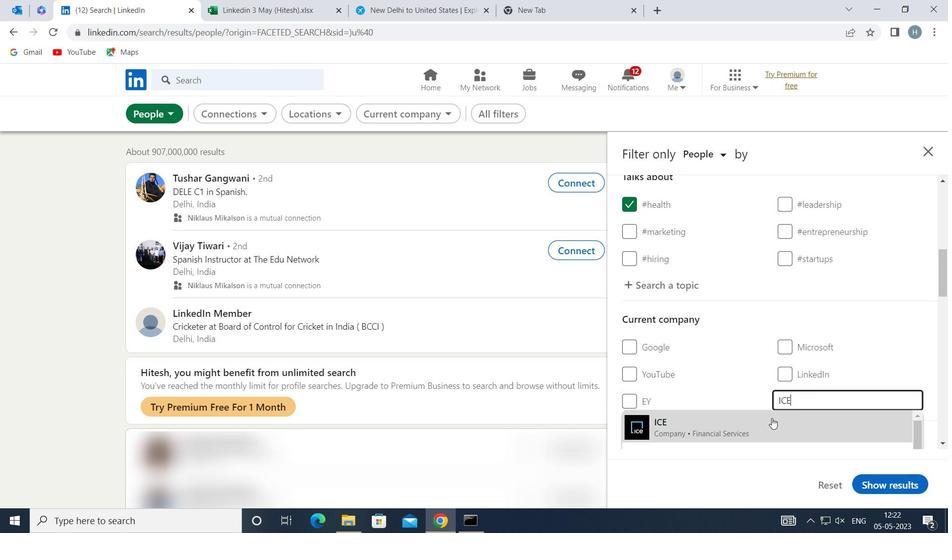 
Action: Mouse pressed left at (769, 421)
Screenshot: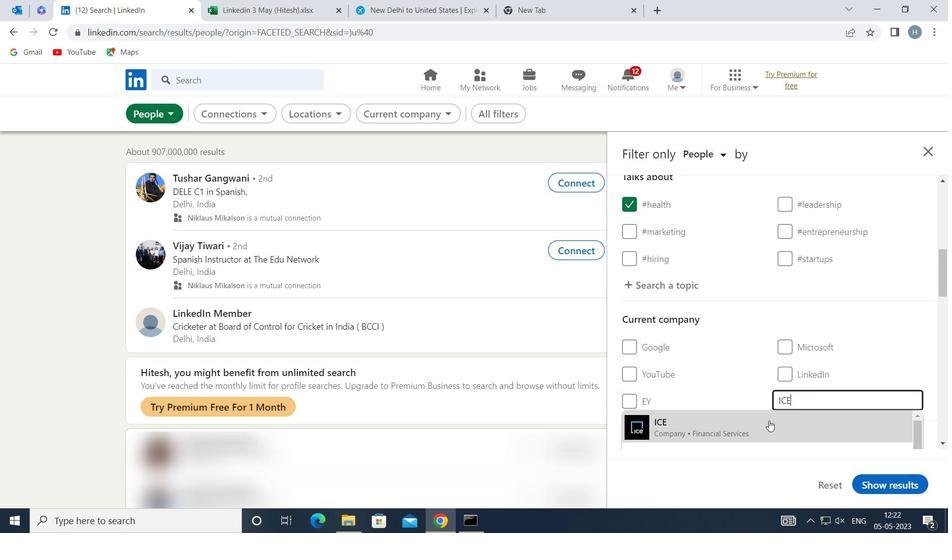 
Action: Mouse moved to (771, 344)
Screenshot: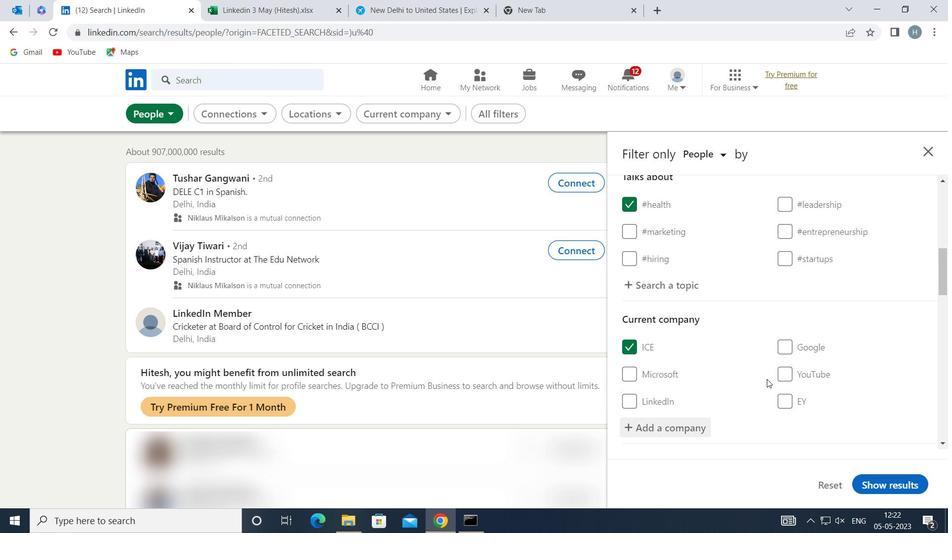 
Action: Mouse scrolled (771, 344) with delta (0, 0)
Screenshot: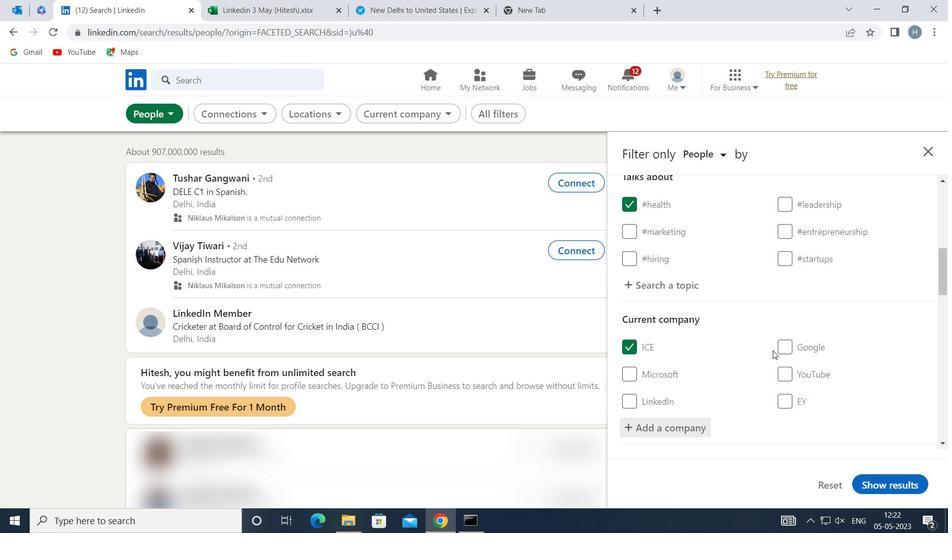
Action: Mouse moved to (771, 344)
Screenshot: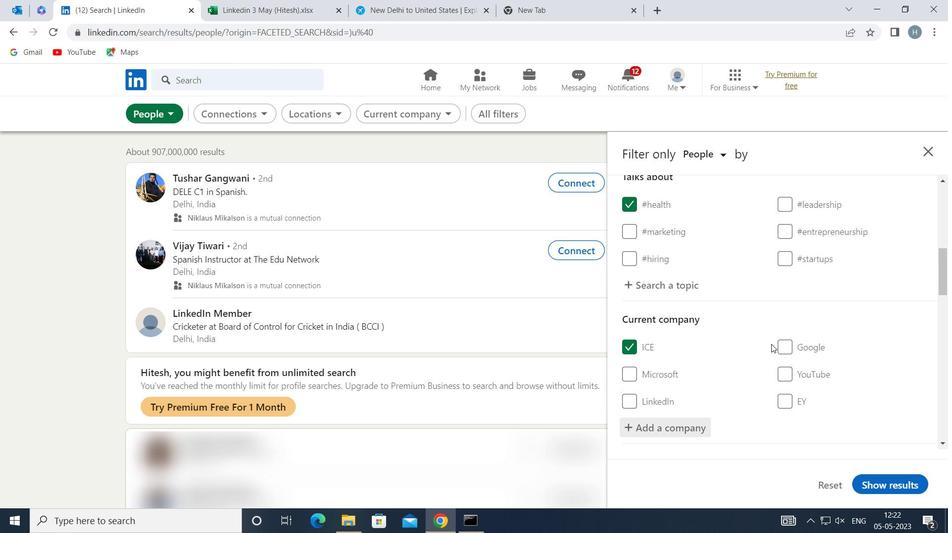 
Action: Mouse scrolled (771, 344) with delta (0, 0)
Screenshot: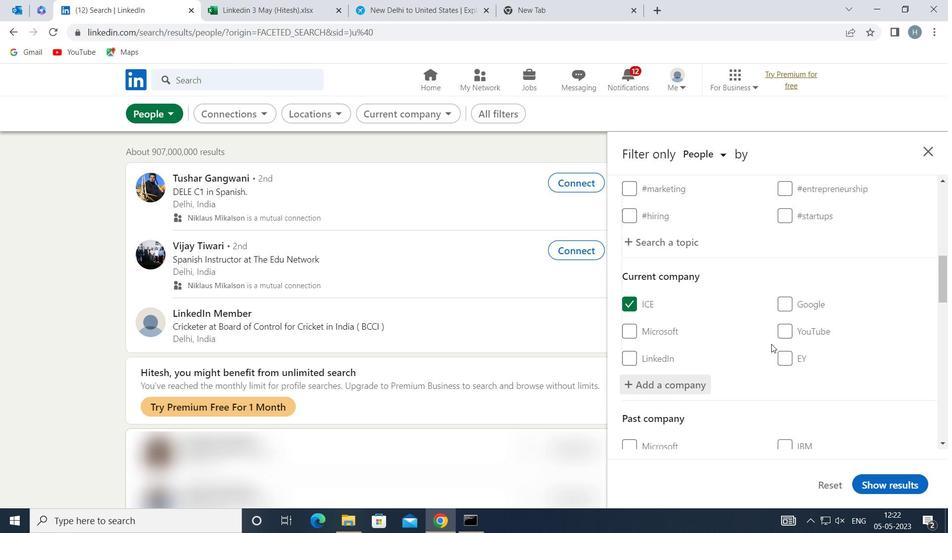
Action: Mouse scrolled (771, 344) with delta (0, 0)
Screenshot: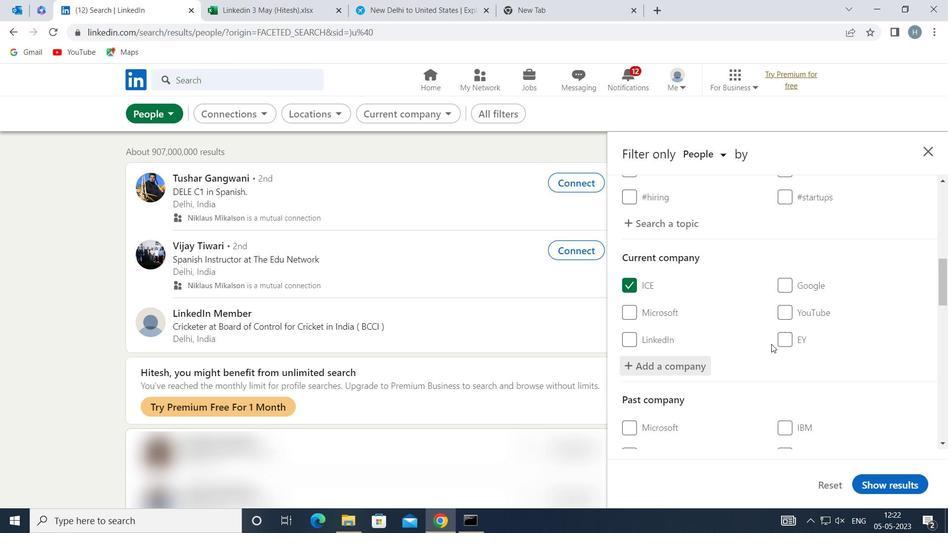 
Action: Mouse moved to (771, 343)
Screenshot: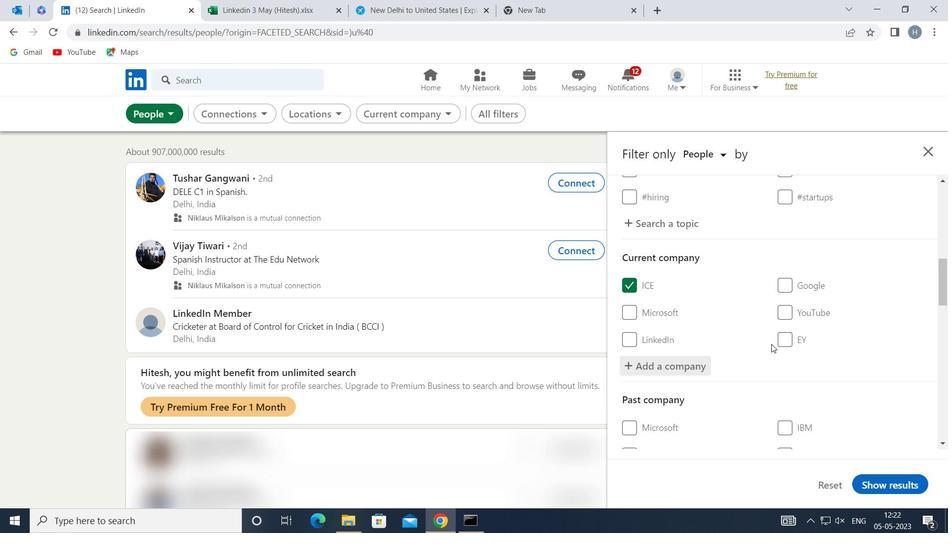 
Action: Mouse scrolled (771, 343) with delta (0, 0)
Screenshot: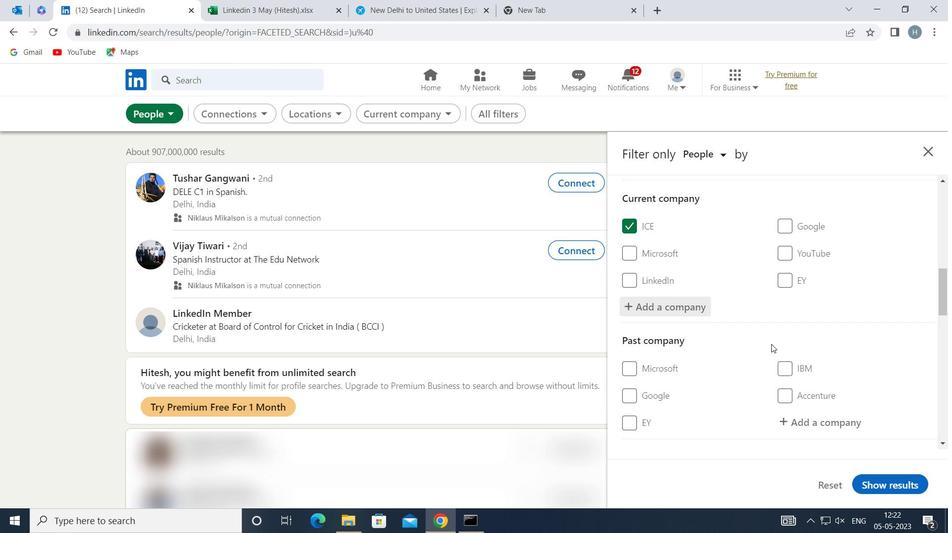 
Action: Mouse moved to (802, 353)
Screenshot: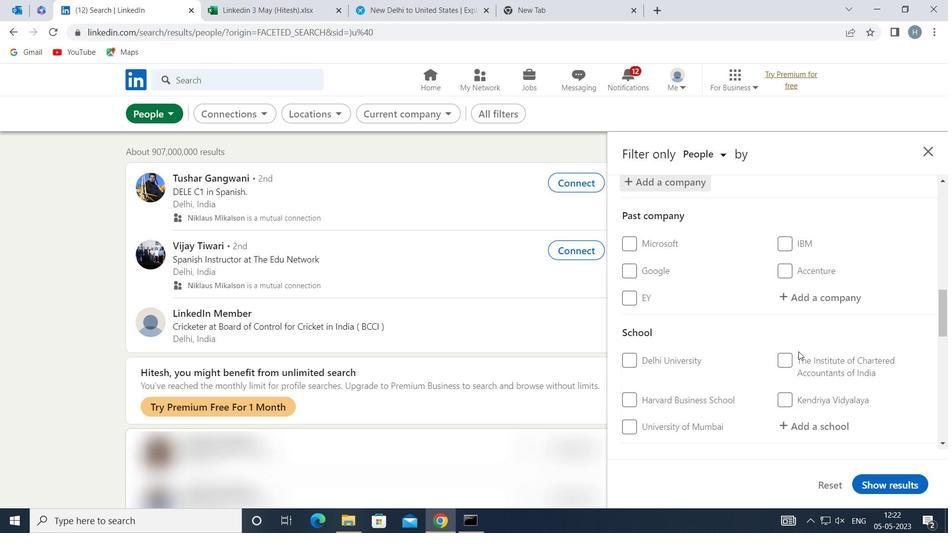 
Action: Mouse scrolled (802, 353) with delta (0, 0)
Screenshot: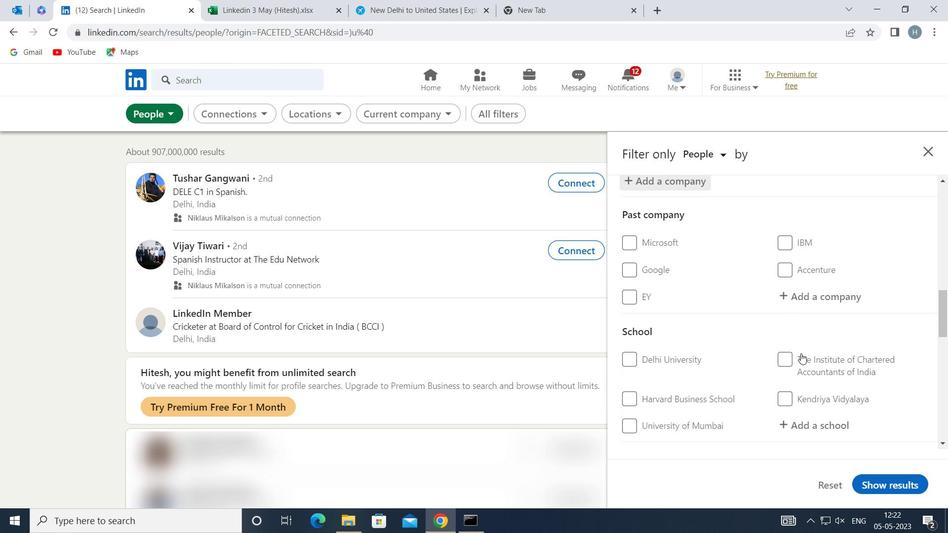 
Action: Mouse moved to (822, 364)
Screenshot: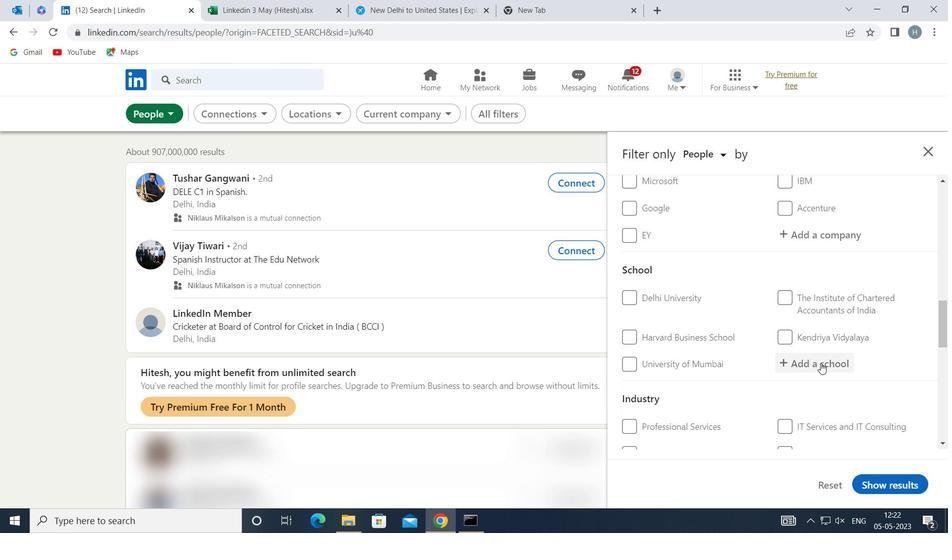 
Action: Mouse pressed left at (822, 364)
Screenshot: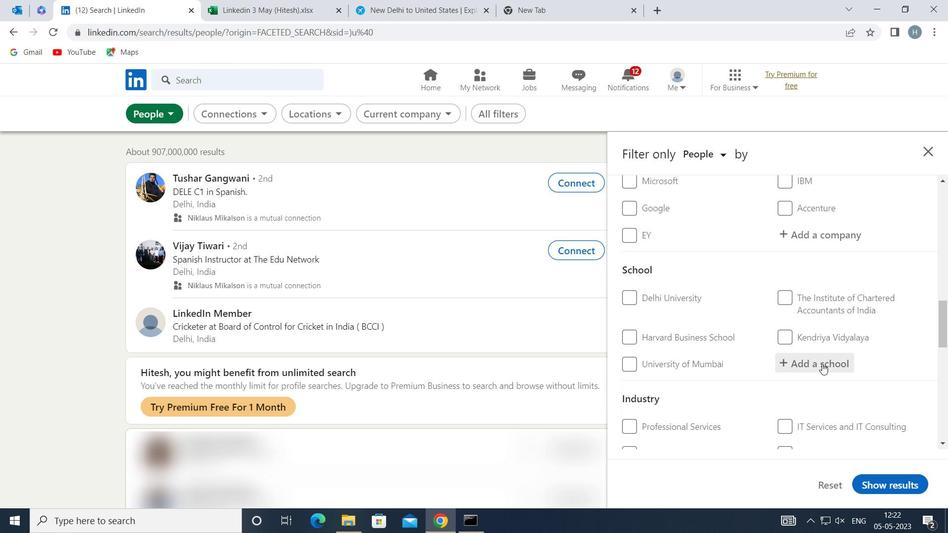 
Action: Key pressed <Key.shift>GLOBAL<Key.space>NATURE<Key.space>CARE<Key.space>
Screenshot: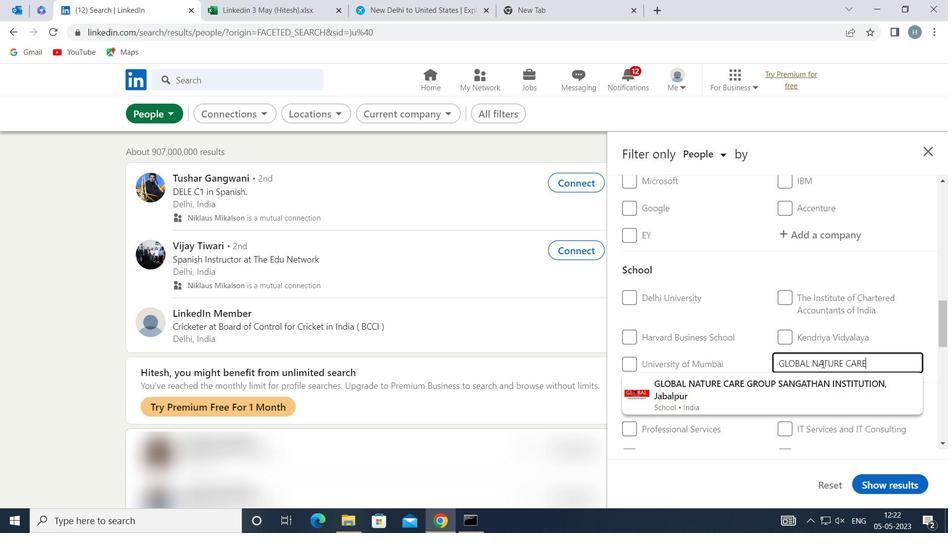 
Action: Mouse moved to (779, 389)
Screenshot: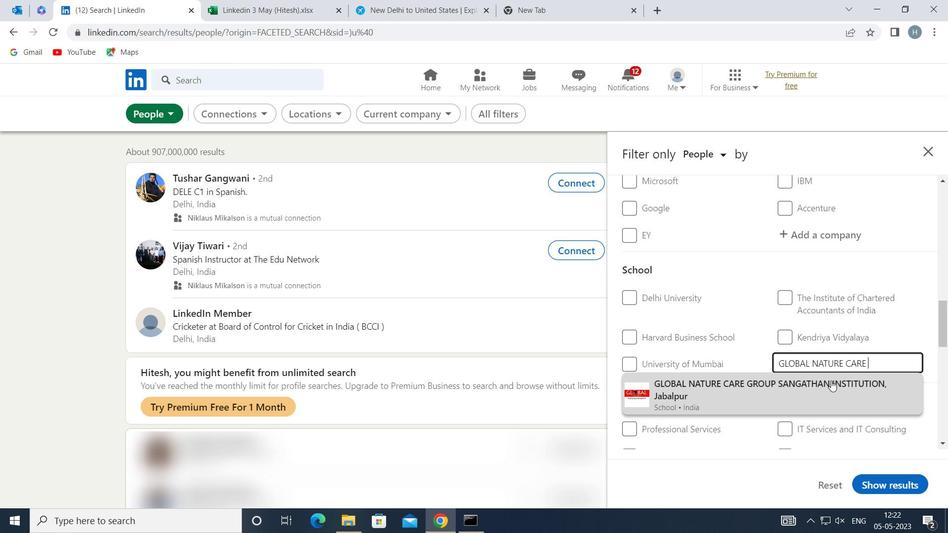 
Action: Mouse pressed left at (779, 389)
Screenshot: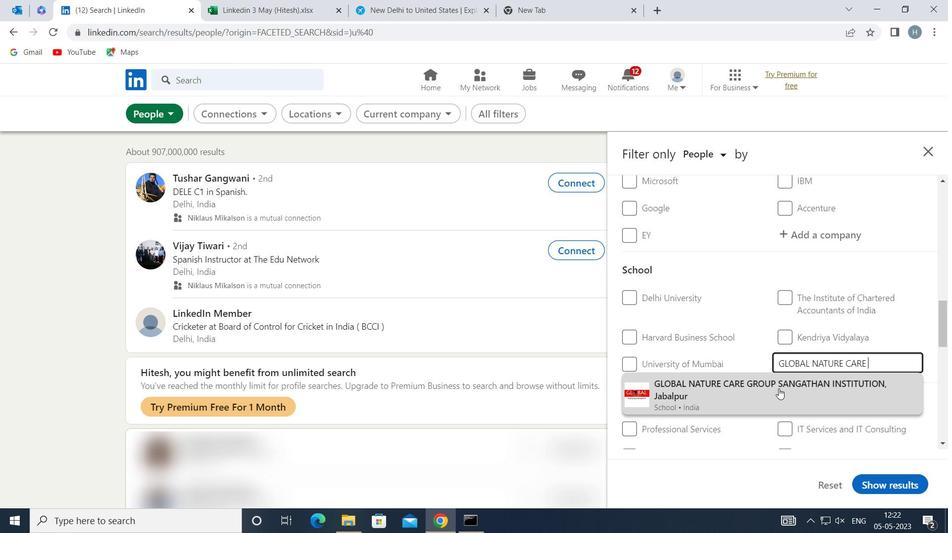 
Action: Mouse moved to (756, 349)
Screenshot: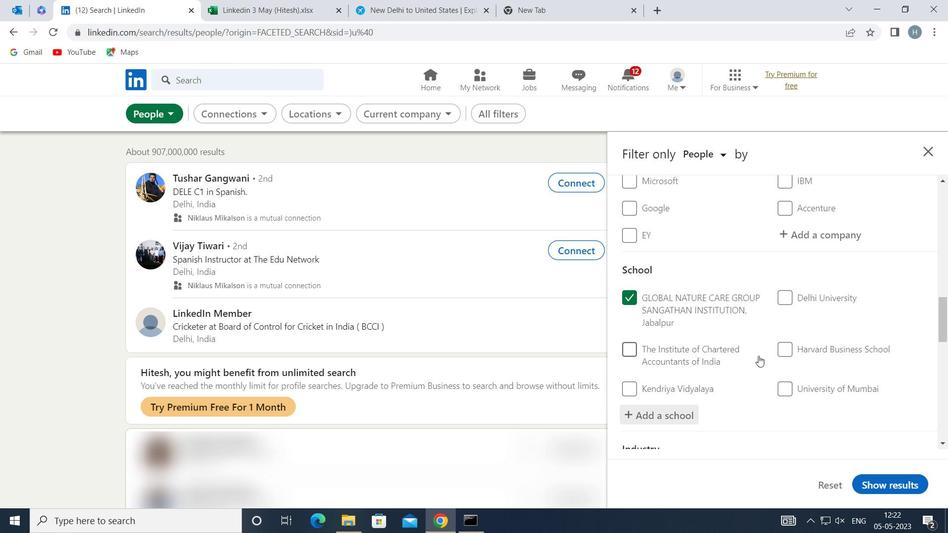 
Action: Mouse scrolled (756, 348) with delta (0, 0)
Screenshot: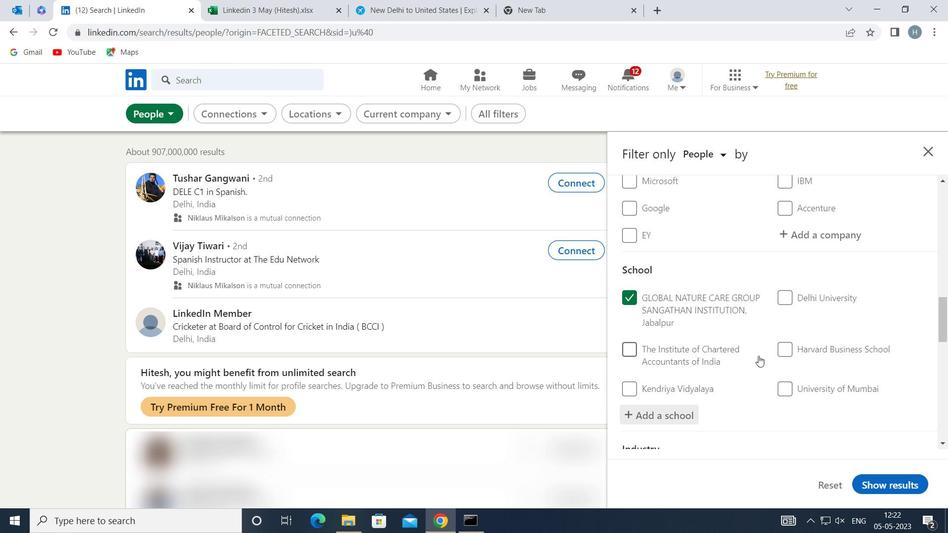 
Action: Mouse scrolled (756, 348) with delta (0, 0)
Screenshot: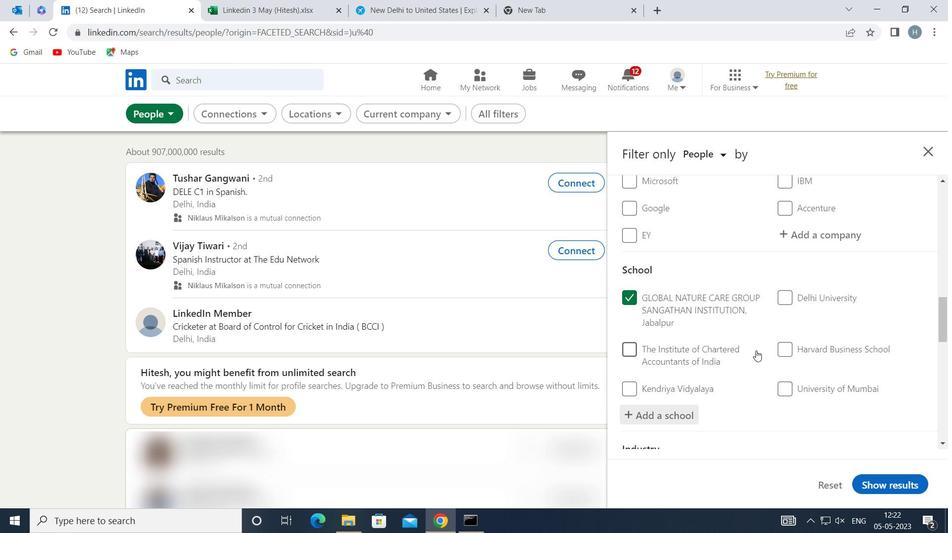 
Action: Mouse scrolled (756, 348) with delta (0, 0)
Screenshot: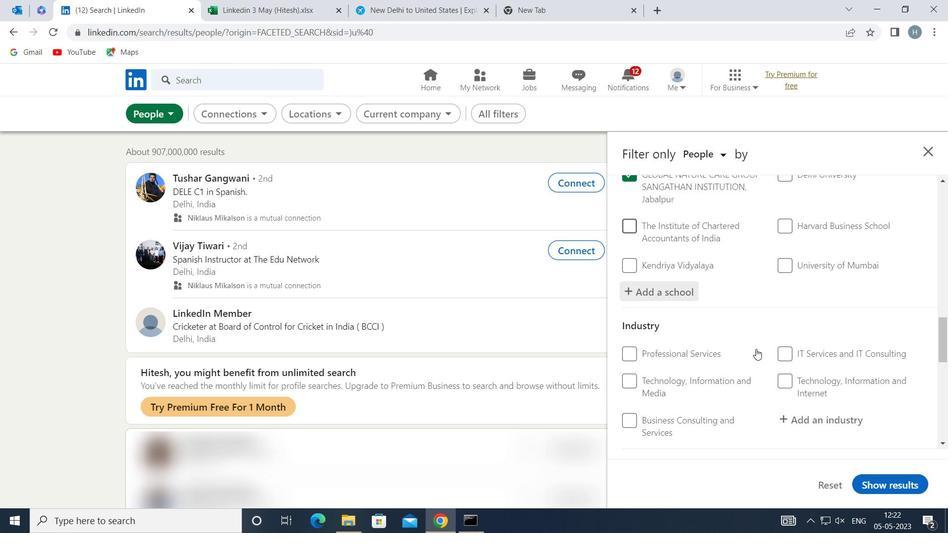 
Action: Mouse moved to (827, 355)
Screenshot: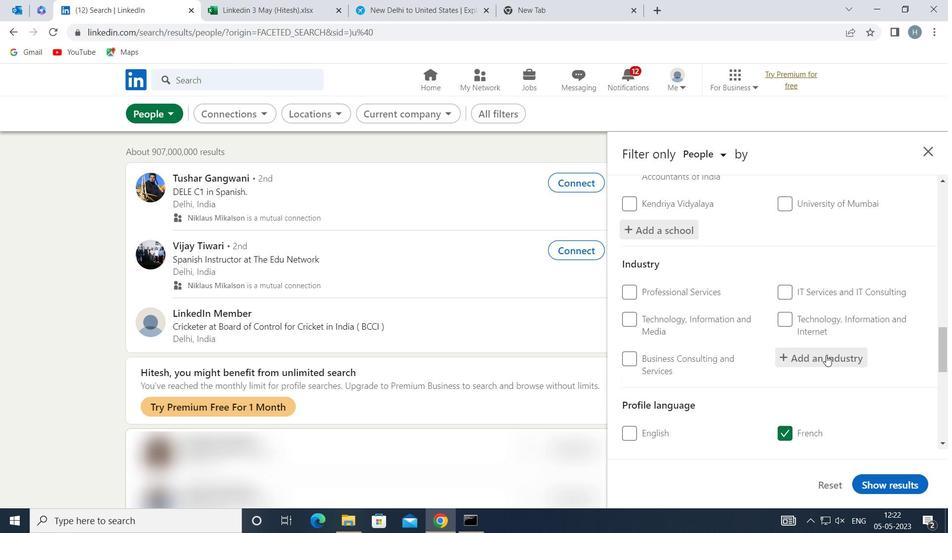 
Action: Mouse pressed left at (827, 355)
Screenshot: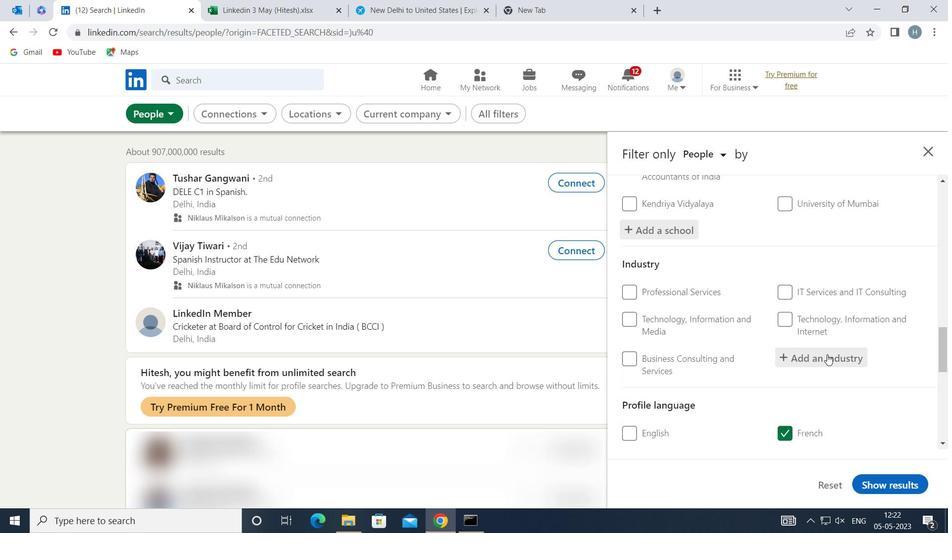 
Action: Mouse moved to (825, 352)
Screenshot: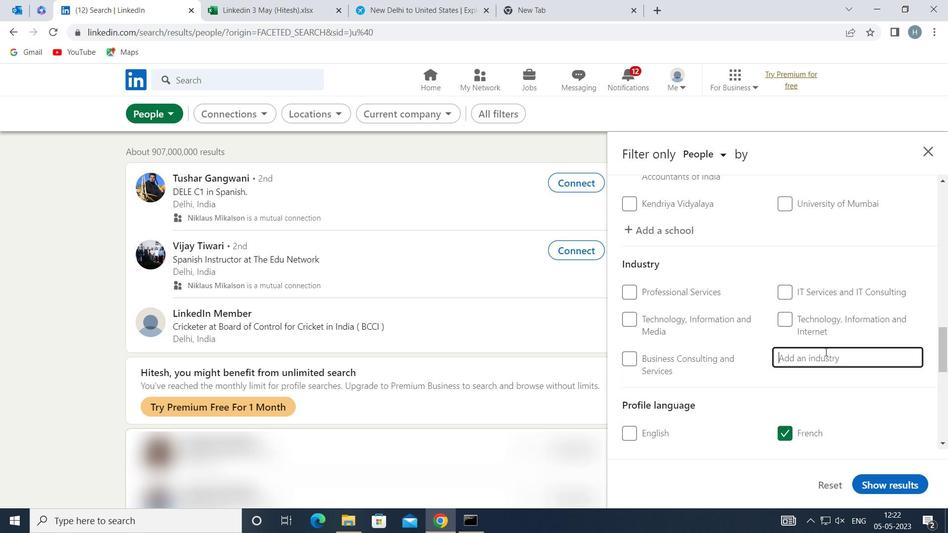 
Action: Key pressed <Key.shift>PHARMACE<Key.backspace>EUTICAL
Screenshot: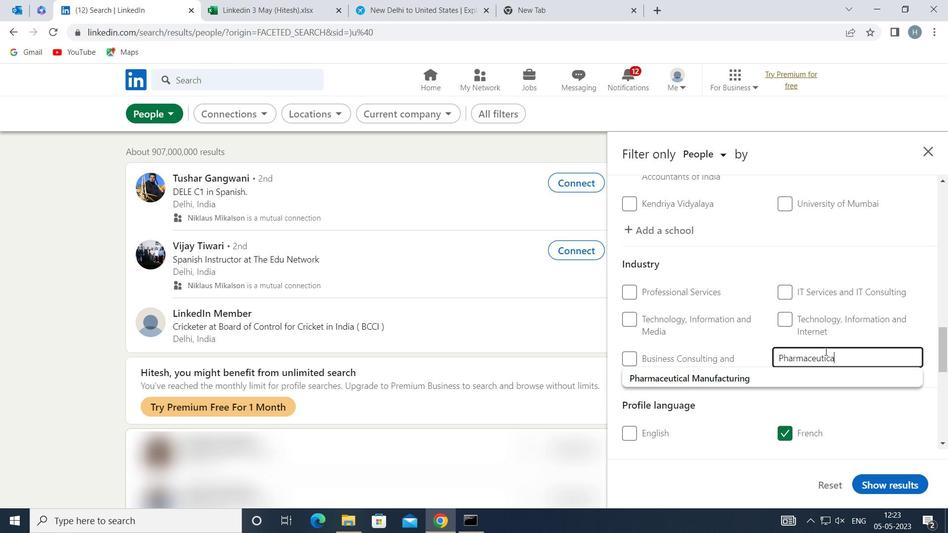 
Action: Mouse moved to (777, 375)
Screenshot: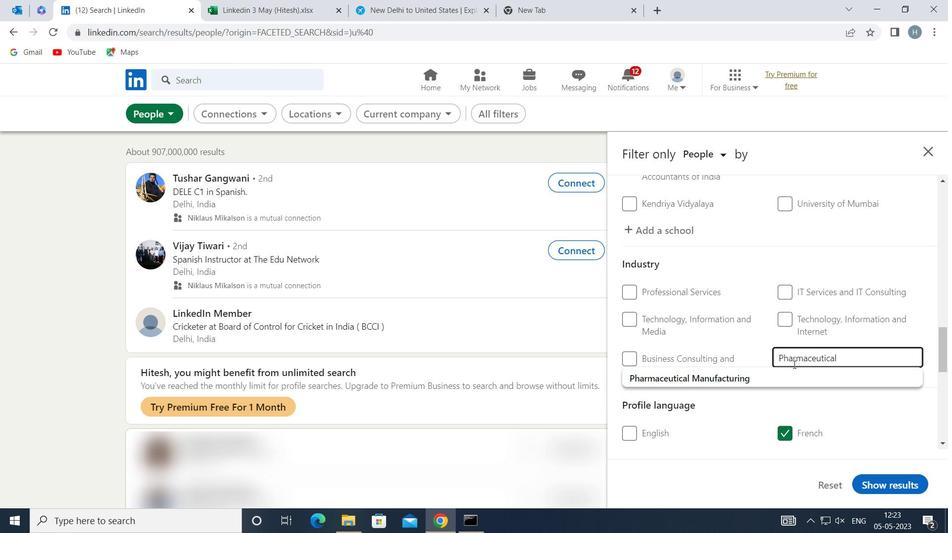 
Action: Mouse pressed left at (777, 375)
Screenshot: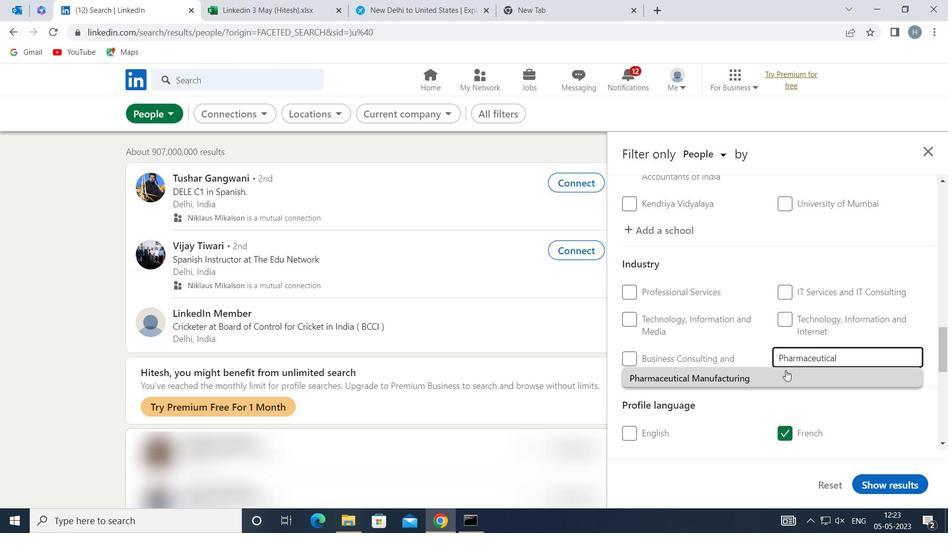 
Action: Mouse moved to (727, 338)
Screenshot: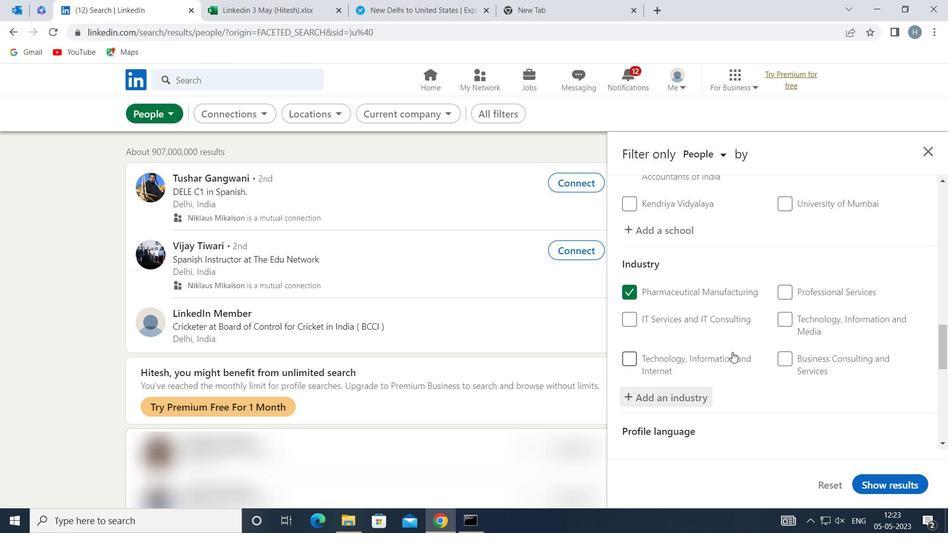 
Action: Mouse scrolled (727, 338) with delta (0, 0)
Screenshot: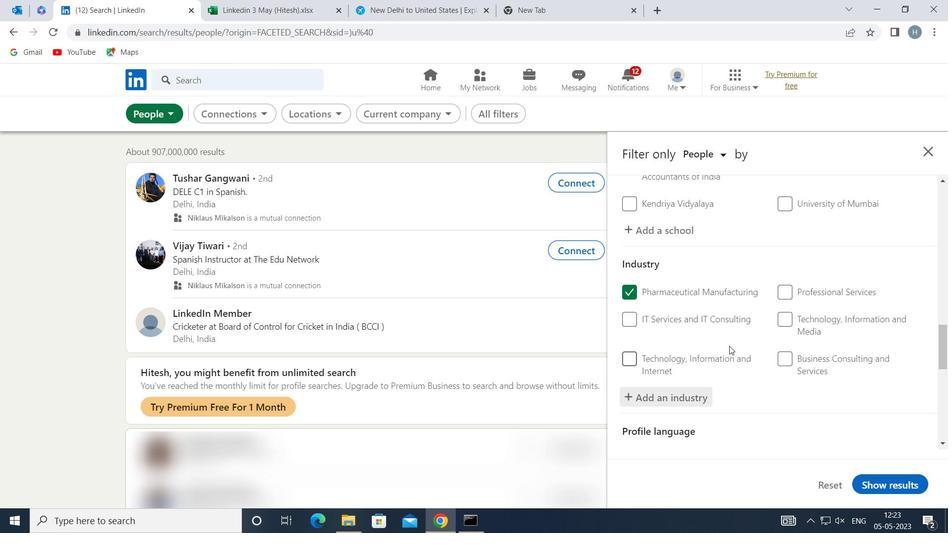 
Action: Mouse moved to (735, 332)
Screenshot: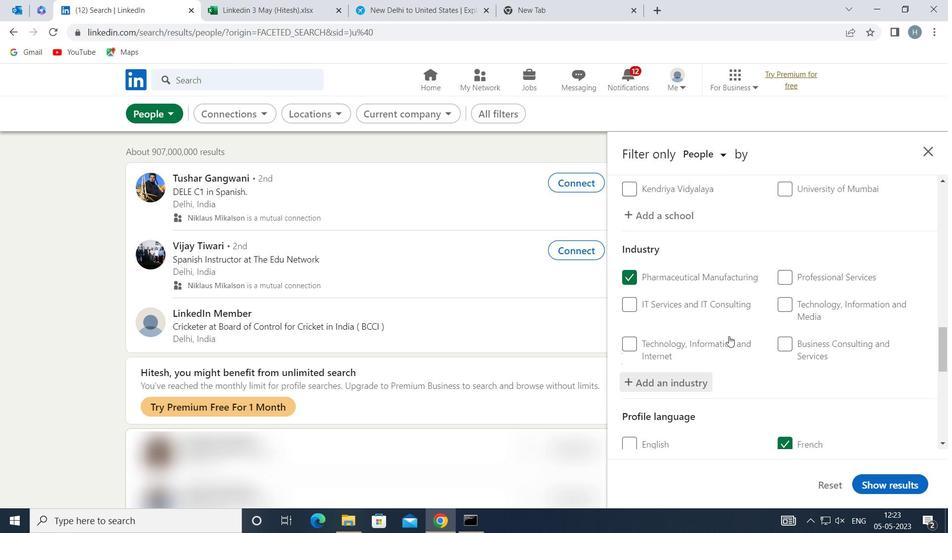 
Action: Mouse scrolled (735, 332) with delta (0, 0)
Screenshot: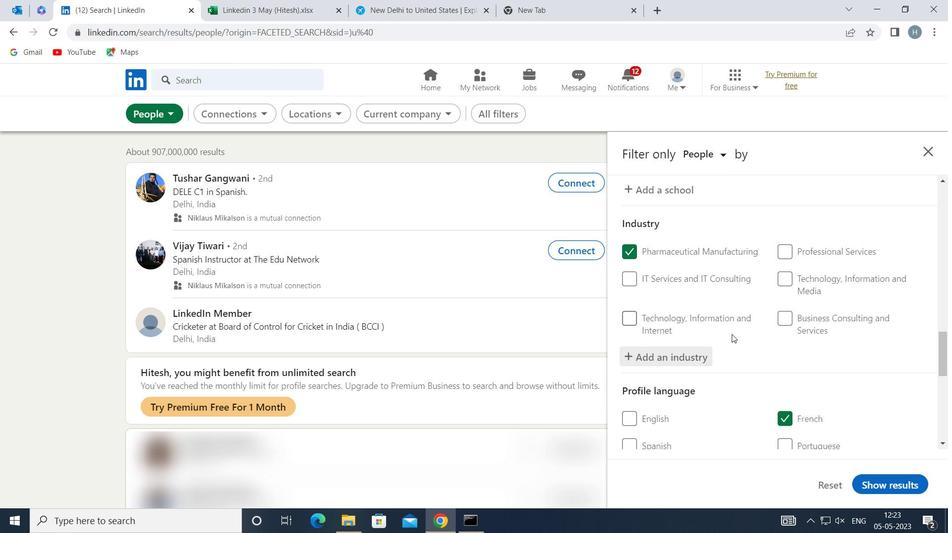 
Action: Mouse scrolled (735, 332) with delta (0, 0)
Screenshot: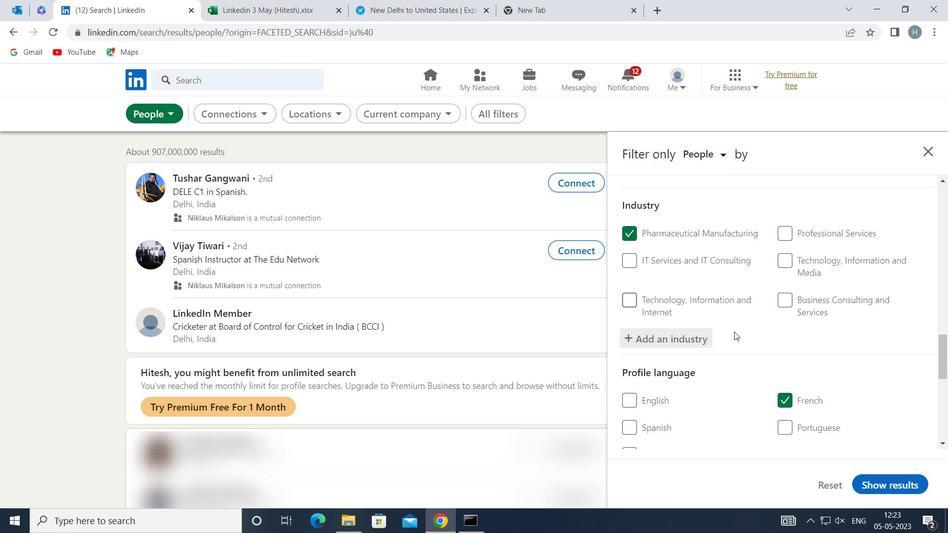 
Action: Mouse moved to (740, 330)
Screenshot: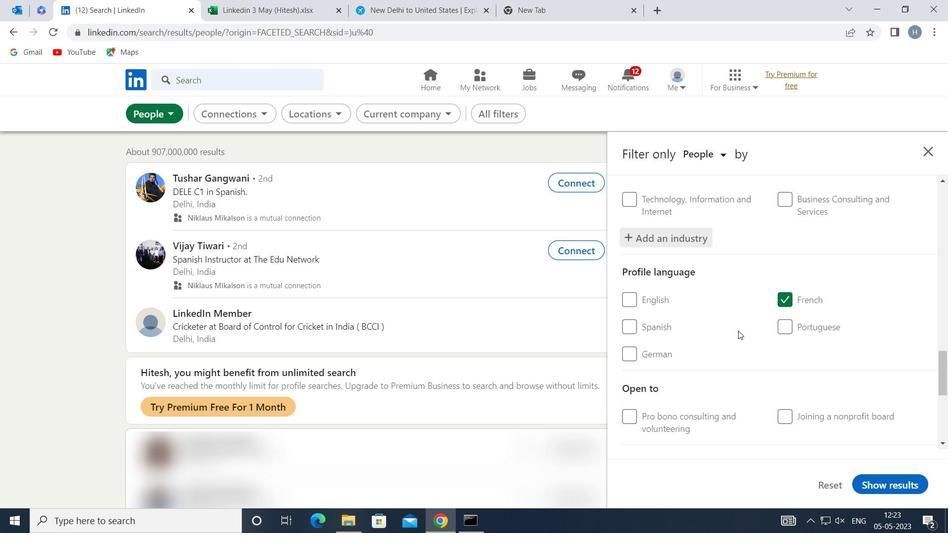 
Action: Mouse scrolled (740, 330) with delta (0, 0)
Screenshot: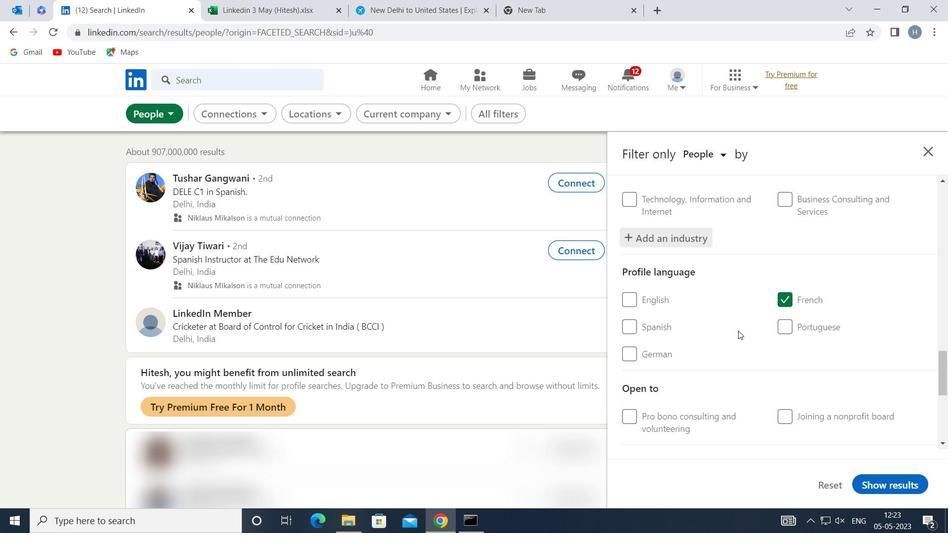 
Action: Mouse moved to (743, 330)
Screenshot: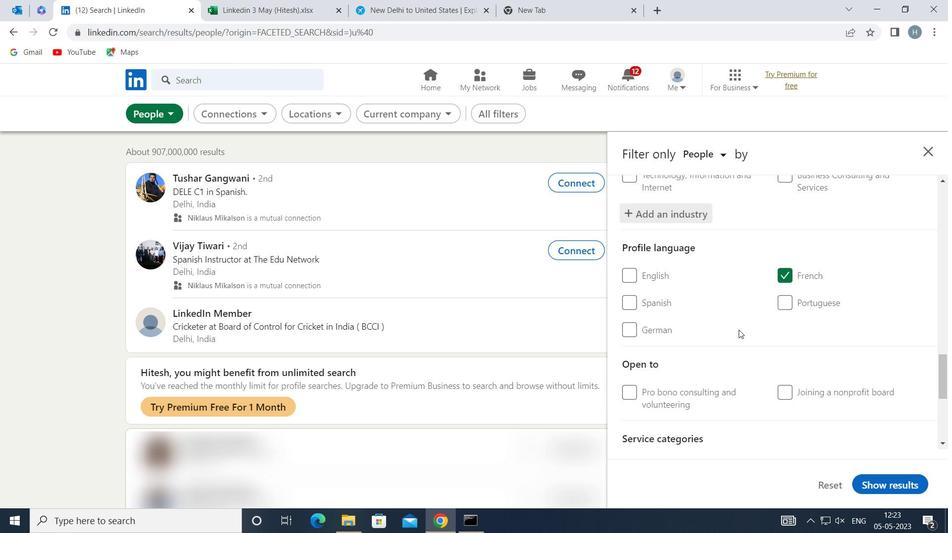 
Action: Mouse scrolled (743, 330) with delta (0, 0)
Screenshot: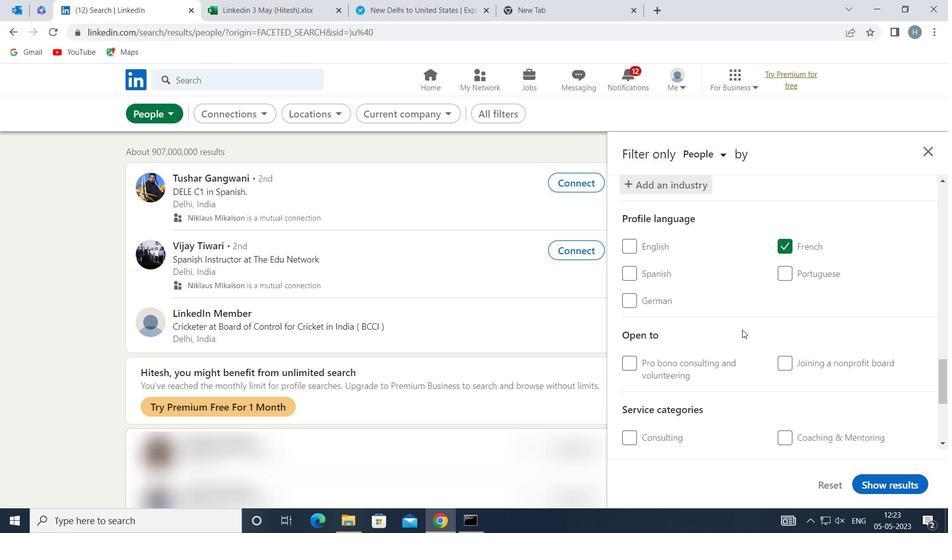 
Action: Mouse scrolled (743, 330) with delta (0, 0)
Screenshot: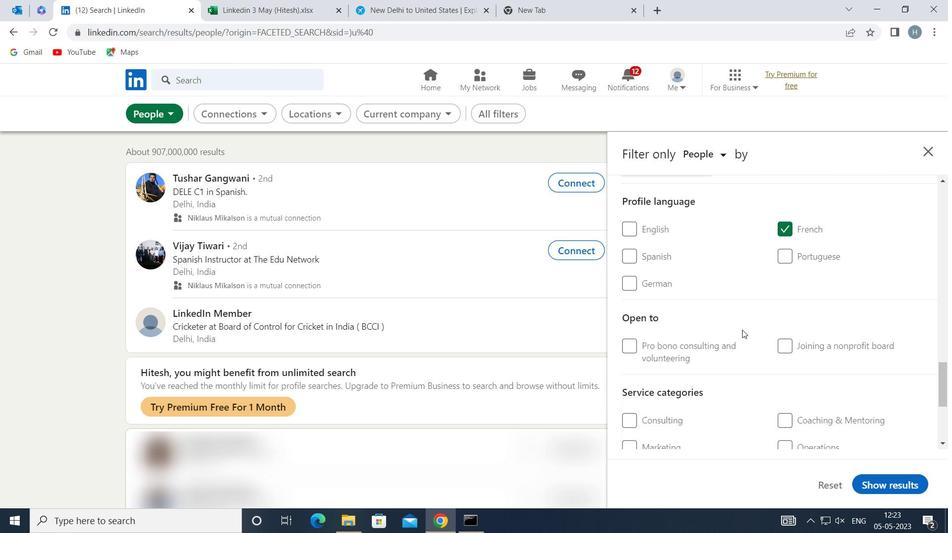 
Action: Mouse moved to (836, 329)
Screenshot: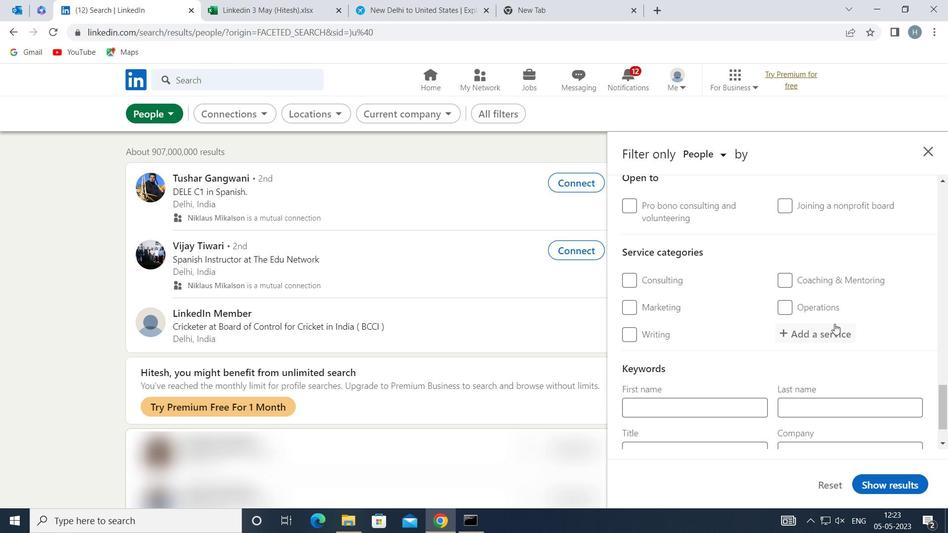 
Action: Mouse pressed left at (836, 329)
Screenshot: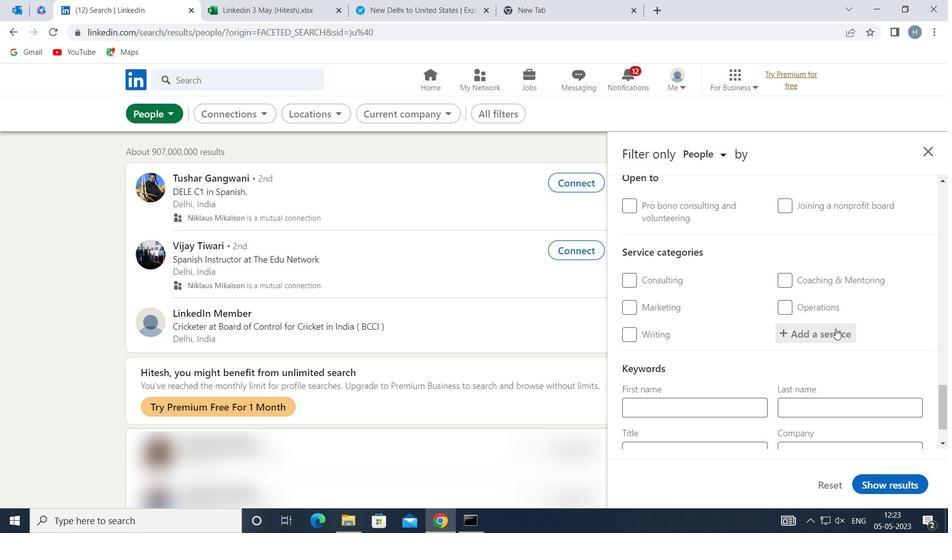 
Action: Mouse moved to (835, 329)
Screenshot: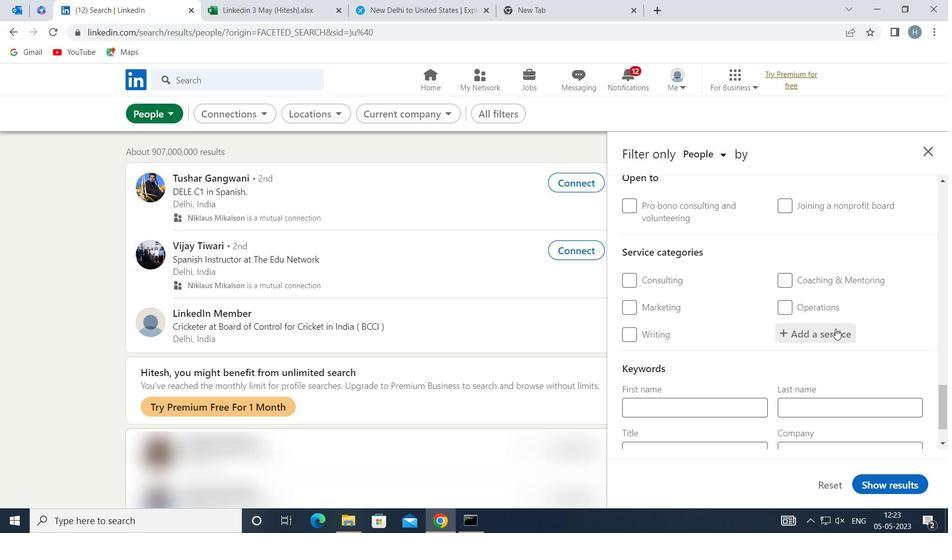 
Action: Key pressed <Key.shift>BUSINESS<Key.space><Key.shift>ANAL
Screenshot: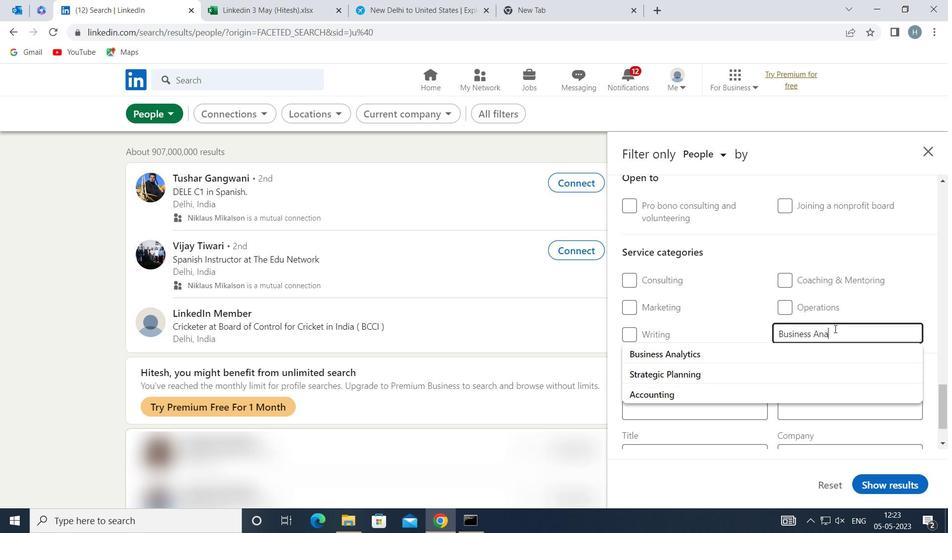 
Action: Mouse moved to (768, 350)
Screenshot: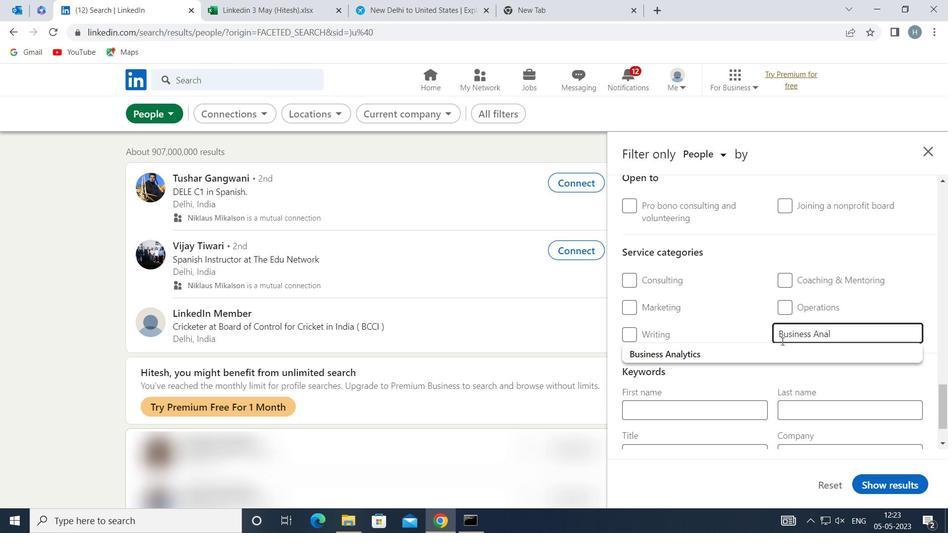 
Action: Mouse pressed left at (768, 350)
Screenshot: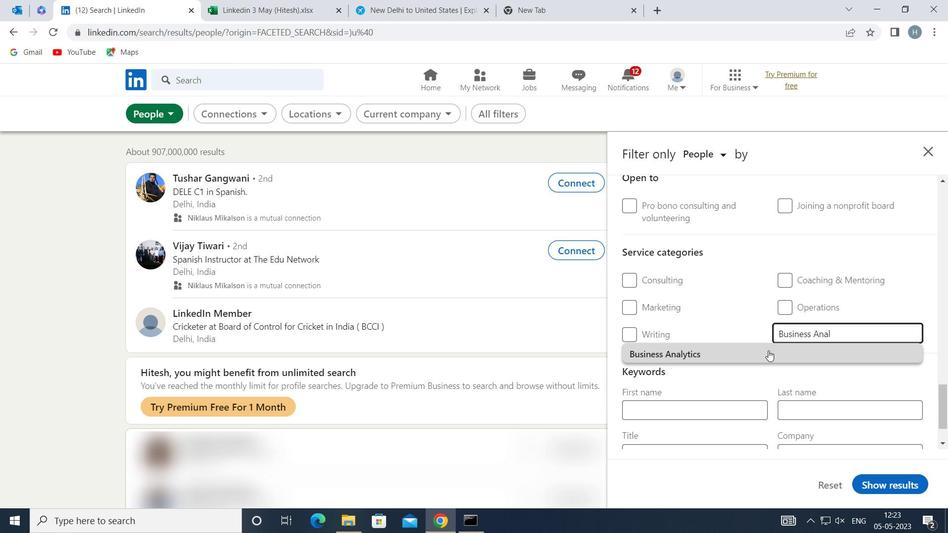 
Action: Mouse moved to (757, 343)
Screenshot: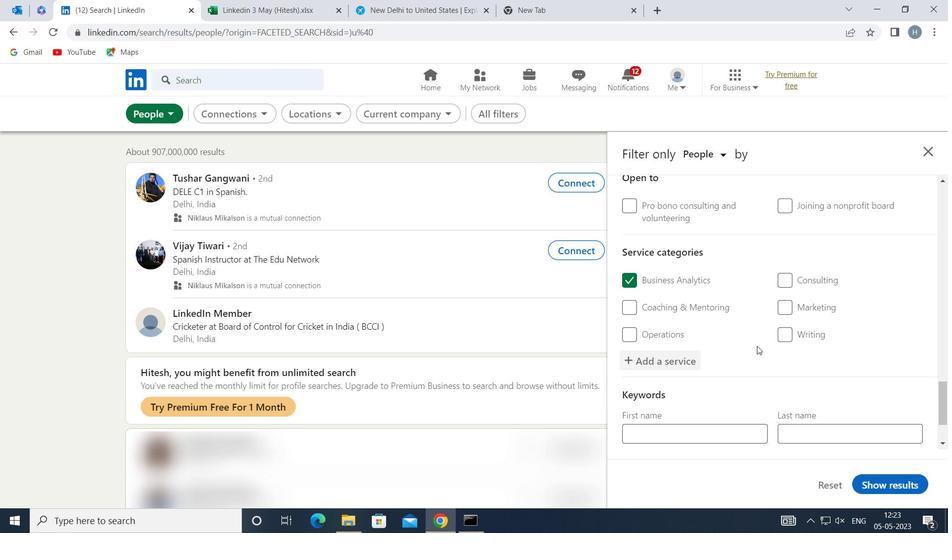 
Action: Mouse scrolled (757, 343) with delta (0, 0)
Screenshot: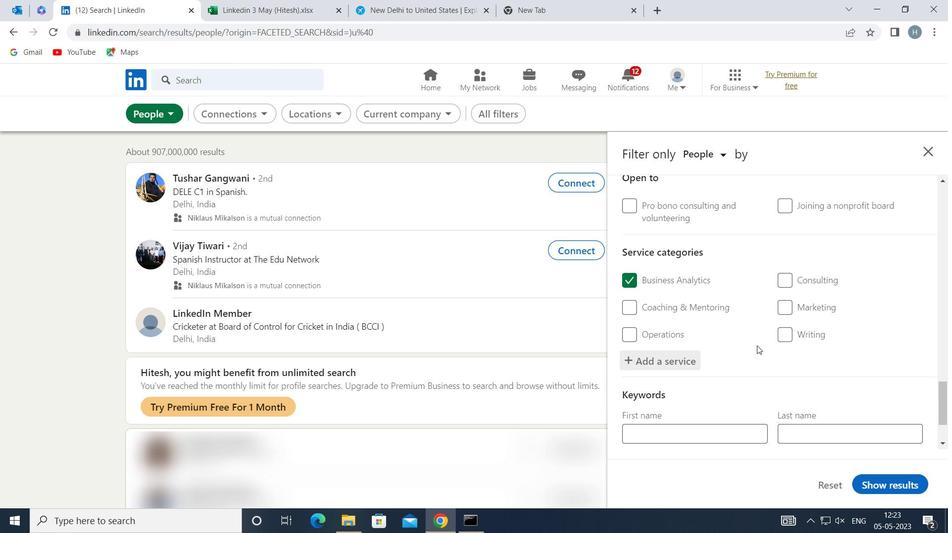 
Action: Mouse scrolled (757, 343) with delta (0, 0)
Screenshot: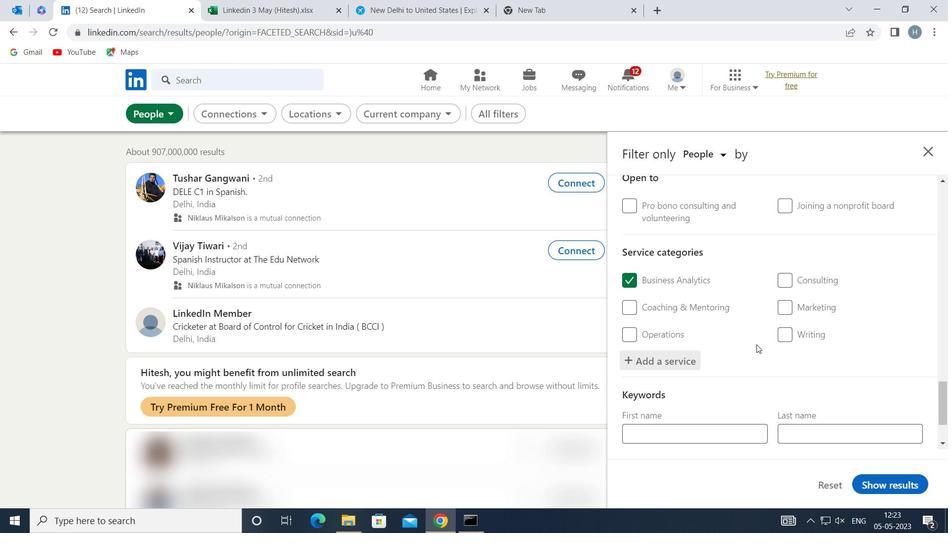 
Action: Mouse scrolled (757, 343) with delta (0, 0)
Screenshot: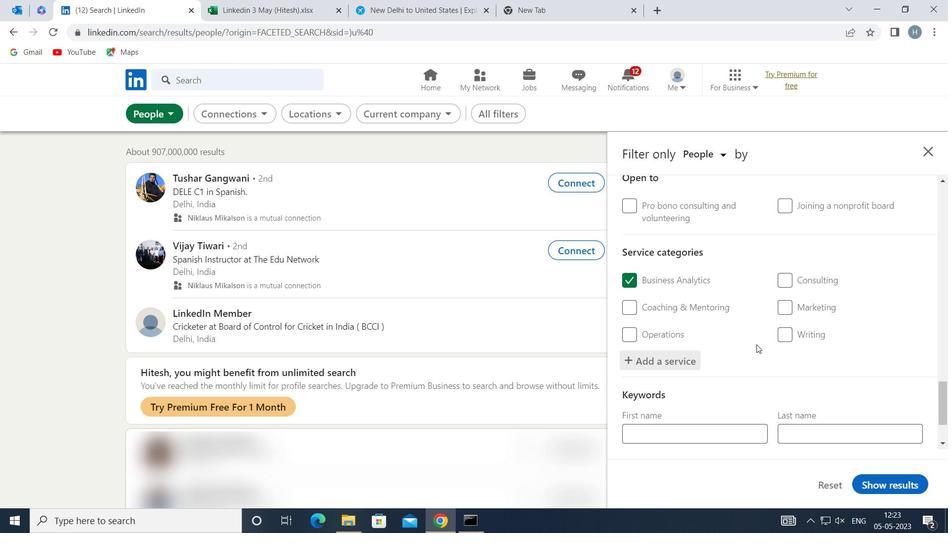
Action: Mouse moved to (757, 342)
Screenshot: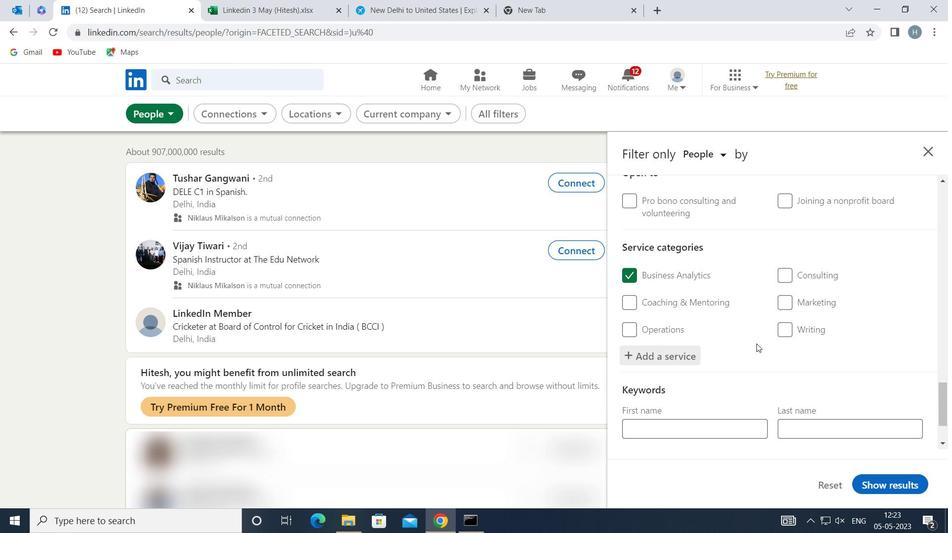 
Action: Mouse scrolled (757, 342) with delta (0, 0)
Screenshot: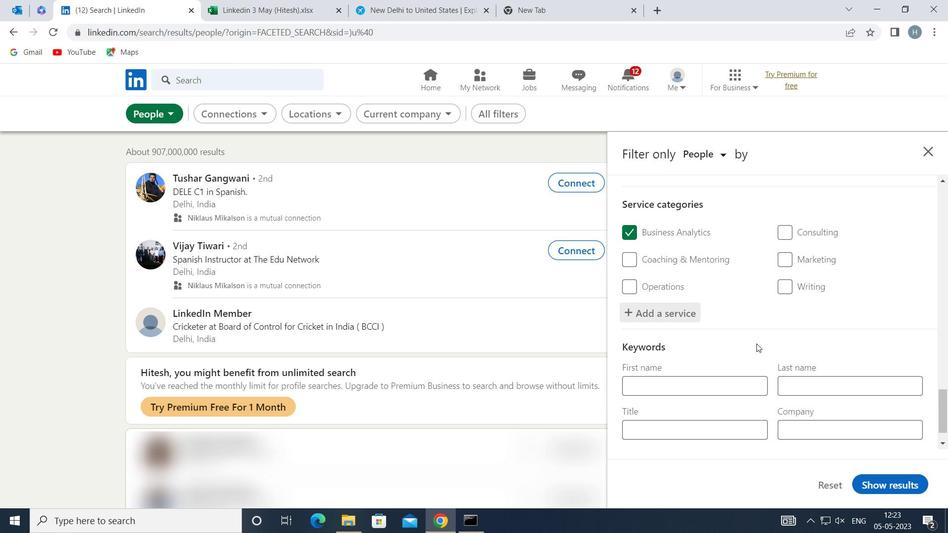
Action: Mouse scrolled (757, 342) with delta (0, 0)
Screenshot: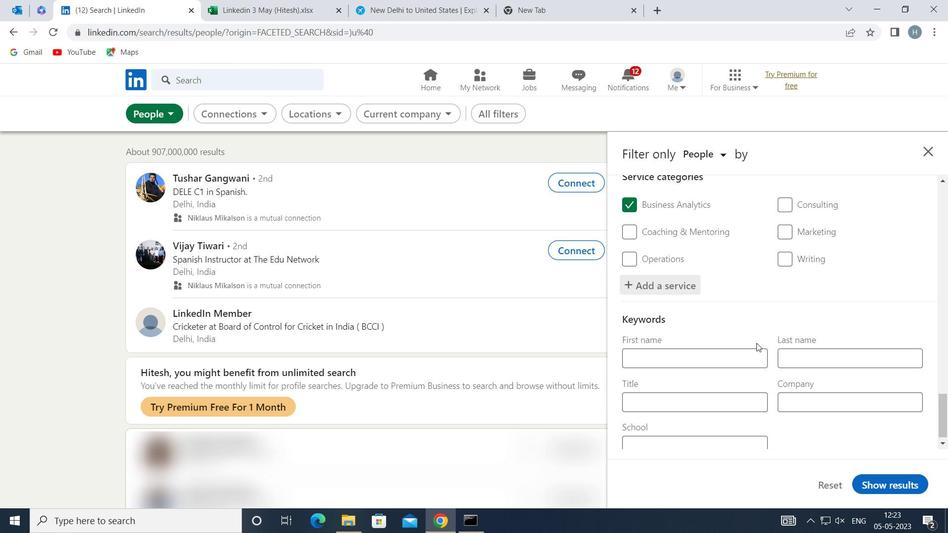 
Action: Mouse scrolled (757, 342) with delta (0, 0)
Screenshot: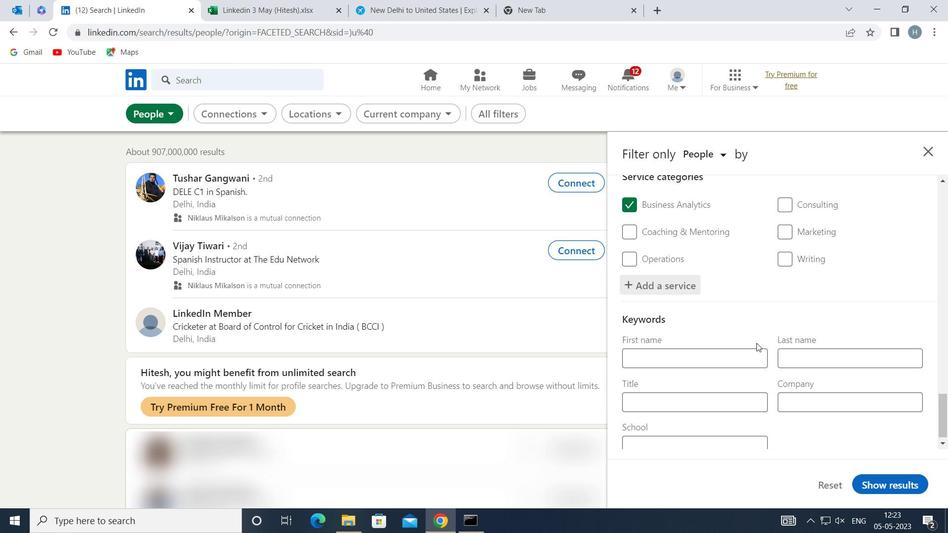 
Action: Mouse moved to (747, 391)
Screenshot: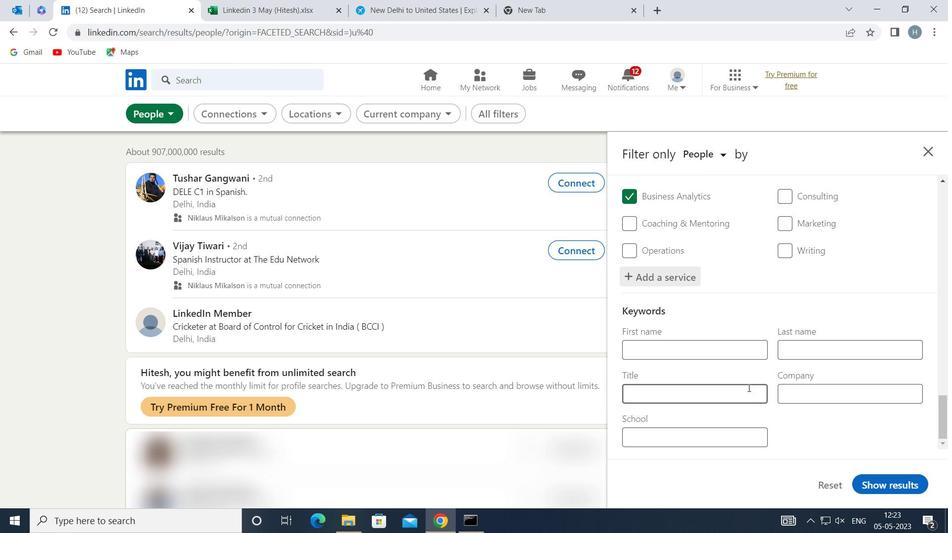 
Action: Mouse pressed left at (747, 391)
Screenshot: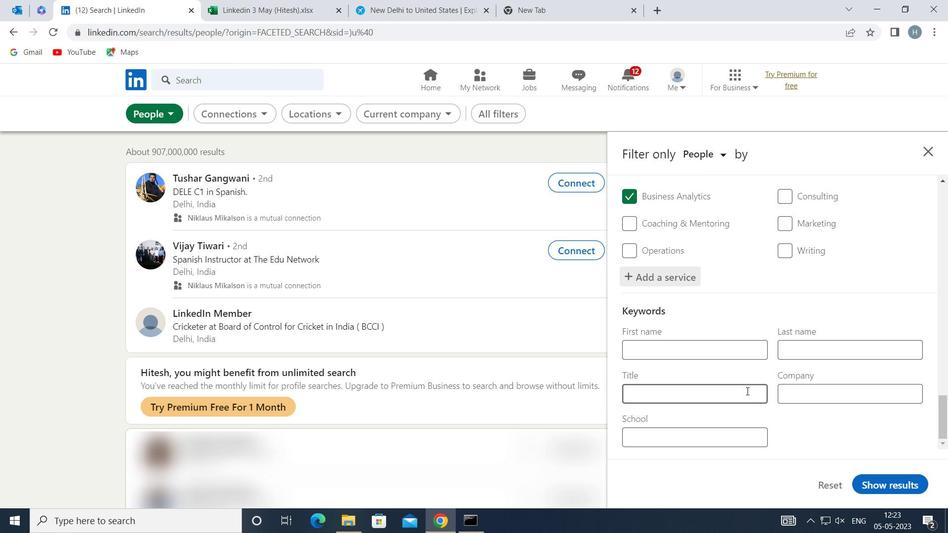 
Action: Mouse moved to (737, 388)
Screenshot: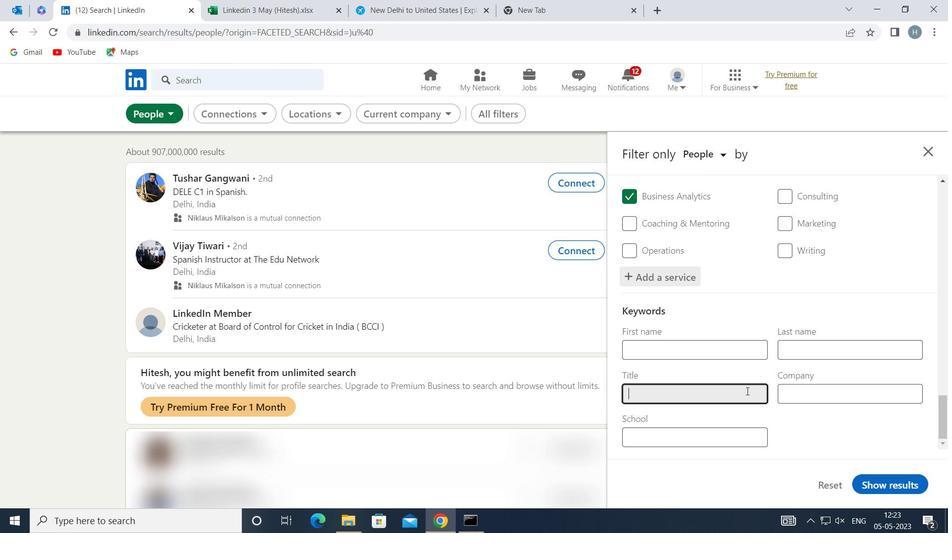 
Action: Key pressed <Key.shift>CASINO<Key.space><Key.shift>HOST
Screenshot: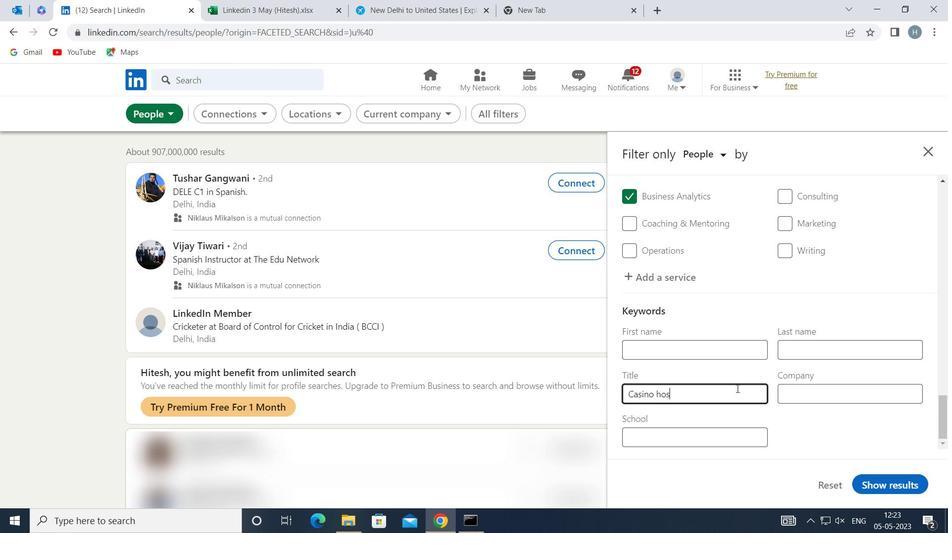
Action: Mouse moved to (873, 483)
Screenshot: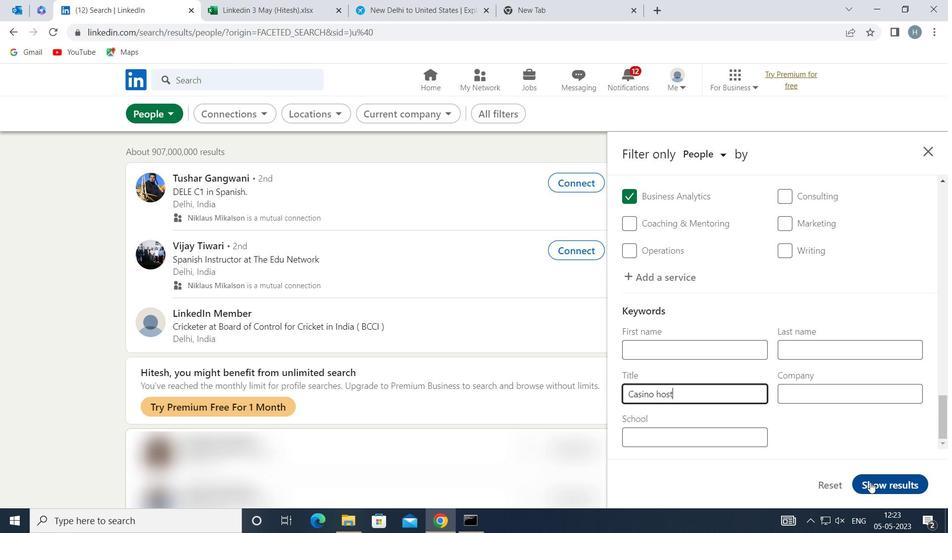 
Action: Mouse pressed left at (873, 483)
Screenshot: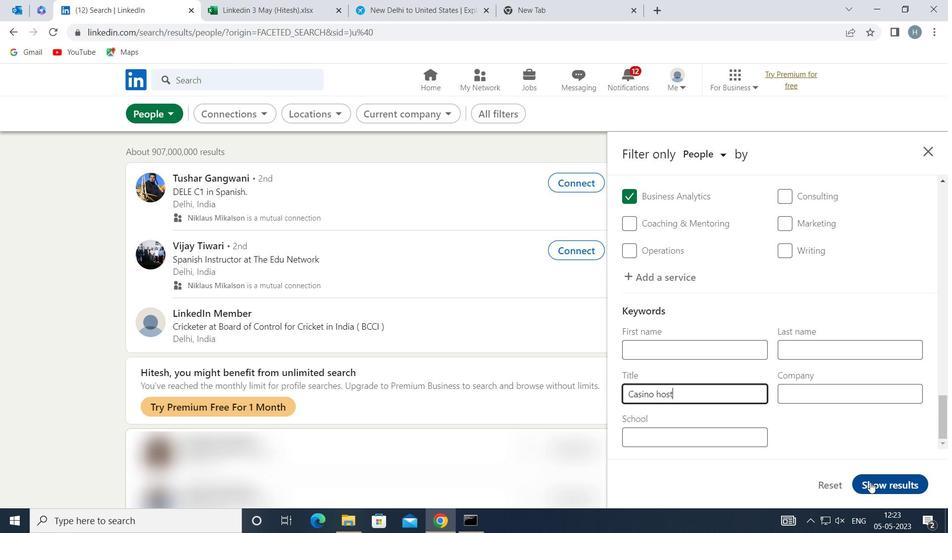 
Action: Mouse moved to (703, 298)
Screenshot: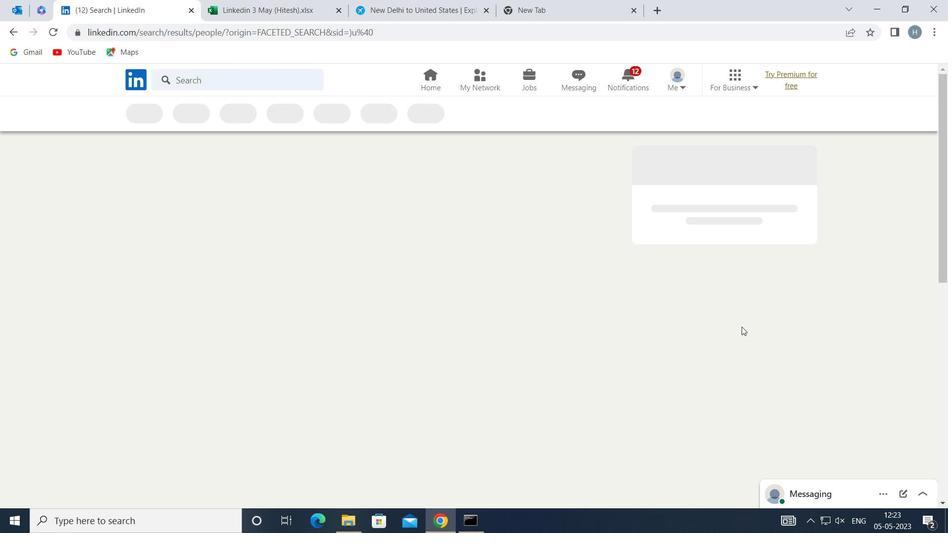 
